 Task: Look for space in Emet, Turkey from 6th September, 2023 to 15th September, 2023 for 6 adults in price range Rs.8000 to Rs.12000. Place can be entire place or private room with 6 bedrooms having 6 beds and 6 bathrooms. Property type can be house, flat, guest house. Amenities needed are: wifi, TV, free parkinig on premises, gym, breakfast. Booking option can be shelf check-in. Required host language is English.
Action: Mouse moved to (392, 105)
Screenshot: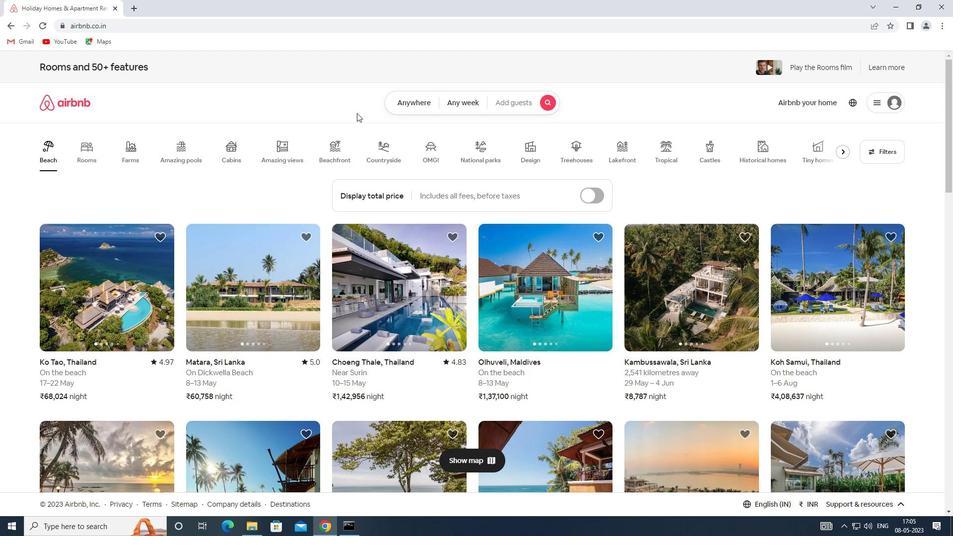 
Action: Mouse pressed left at (392, 105)
Screenshot: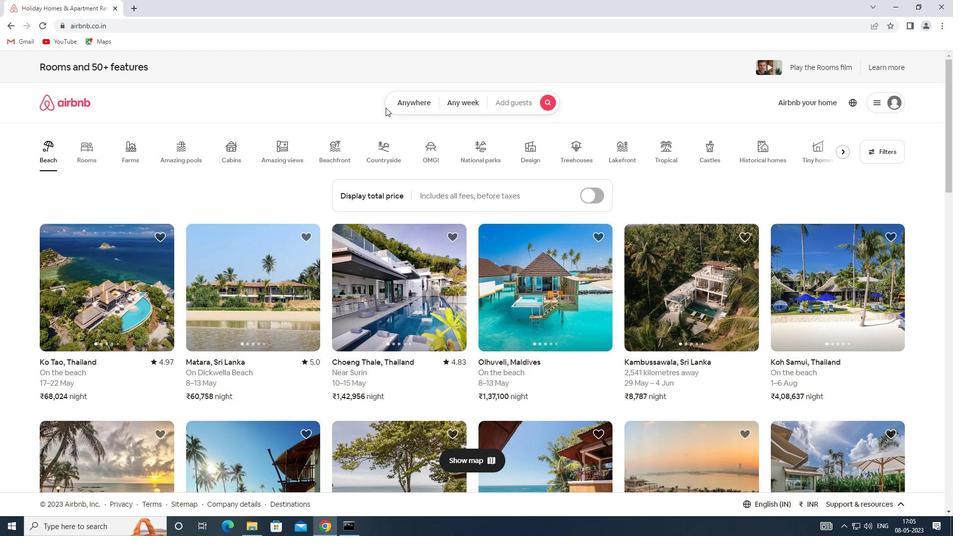 
Action: Mouse moved to (311, 139)
Screenshot: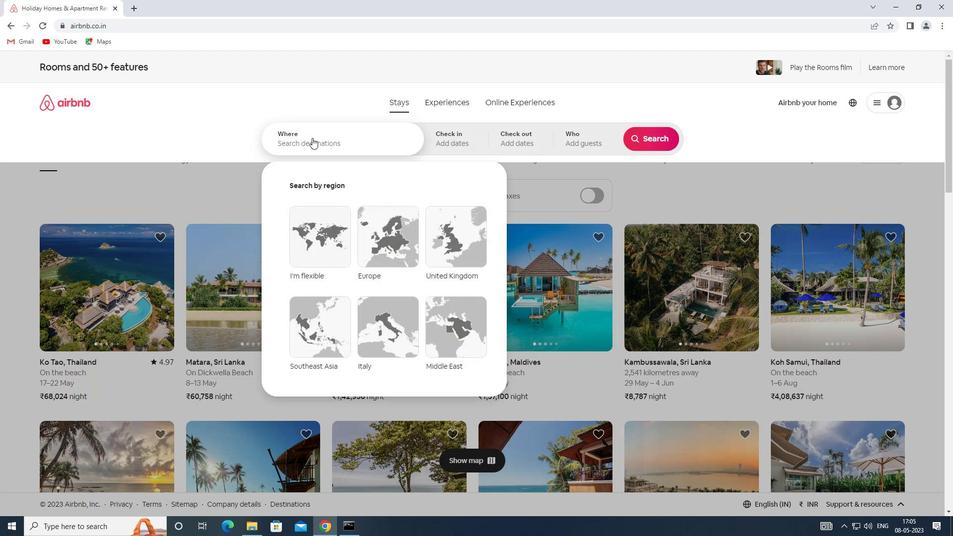 
Action: Mouse pressed left at (311, 139)
Screenshot: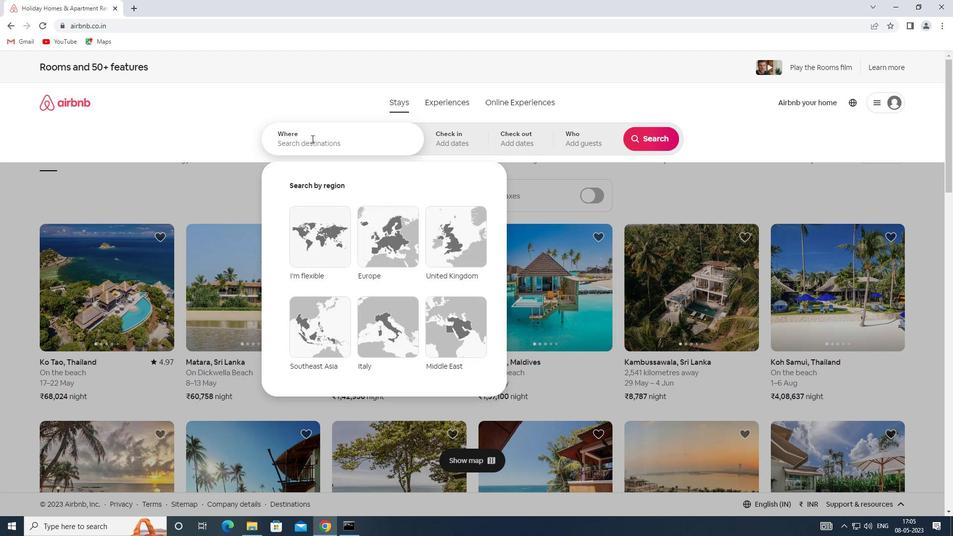 
Action: Key pressed <Key.shift>SPACE<Key.space>IN<Key.space><Key.shift>EMET,<Key.shift>TURKEY
Screenshot: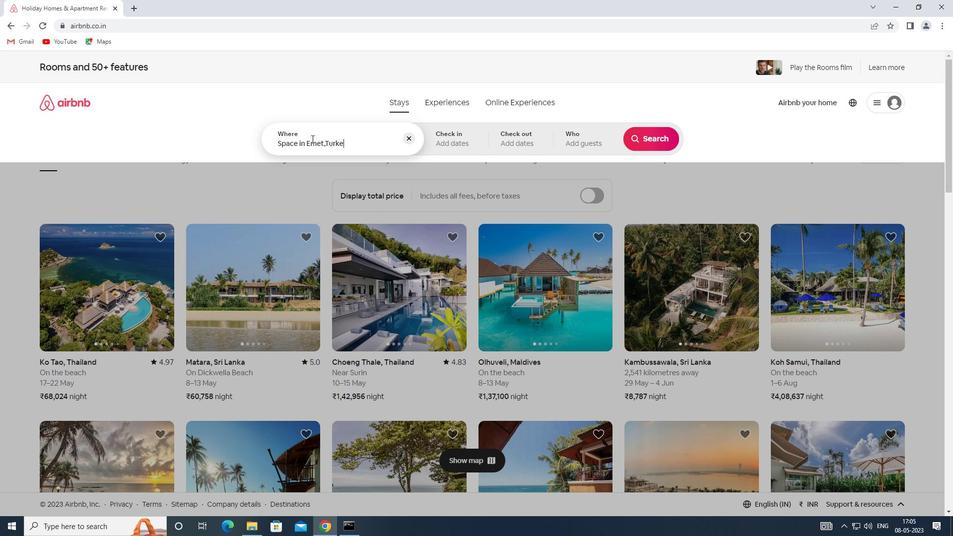 
Action: Mouse moved to (432, 145)
Screenshot: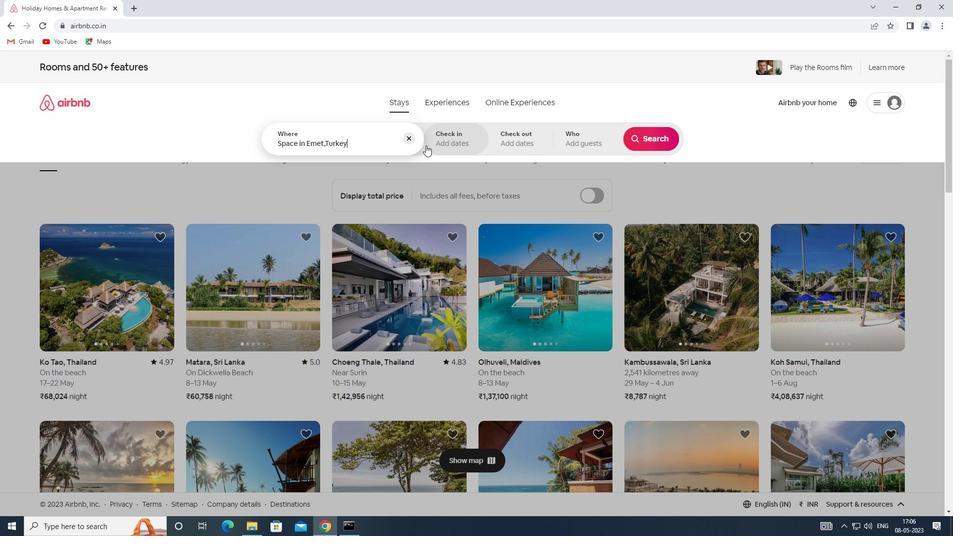 
Action: Mouse pressed left at (432, 145)
Screenshot: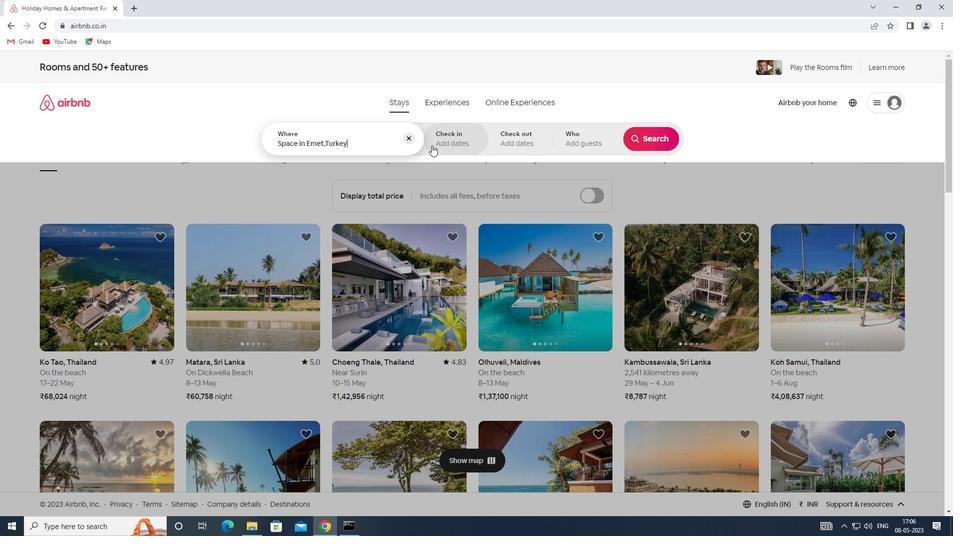 
Action: Mouse moved to (651, 217)
Screenshot: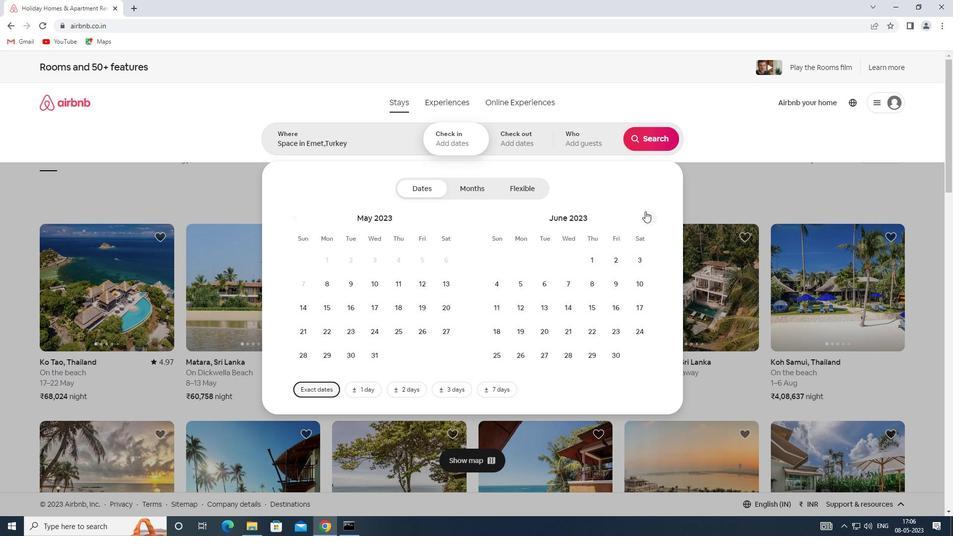 
Action: Mouse pressed left at (651, 217)
Screenshot: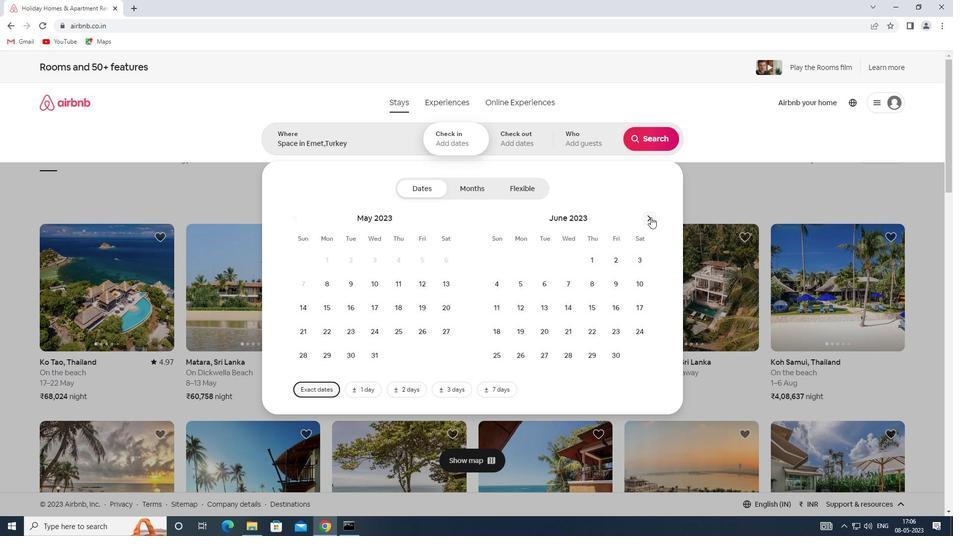 
Action: Mouse pressed left at (651, 217)
Screenshot: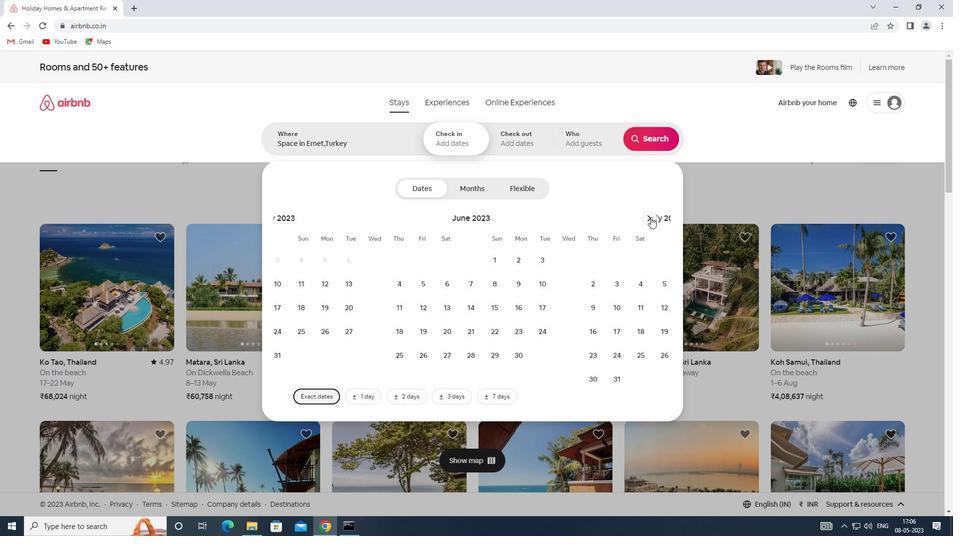 
Action: Mouse pressed left at (651, 217)
Screenshot: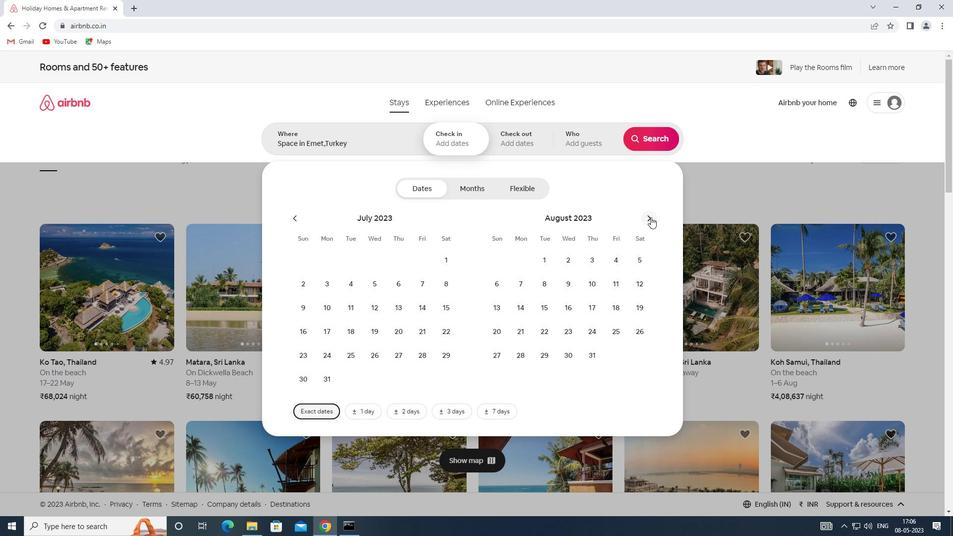 
Action: Mouse moved to (562, 281)
Screenshot: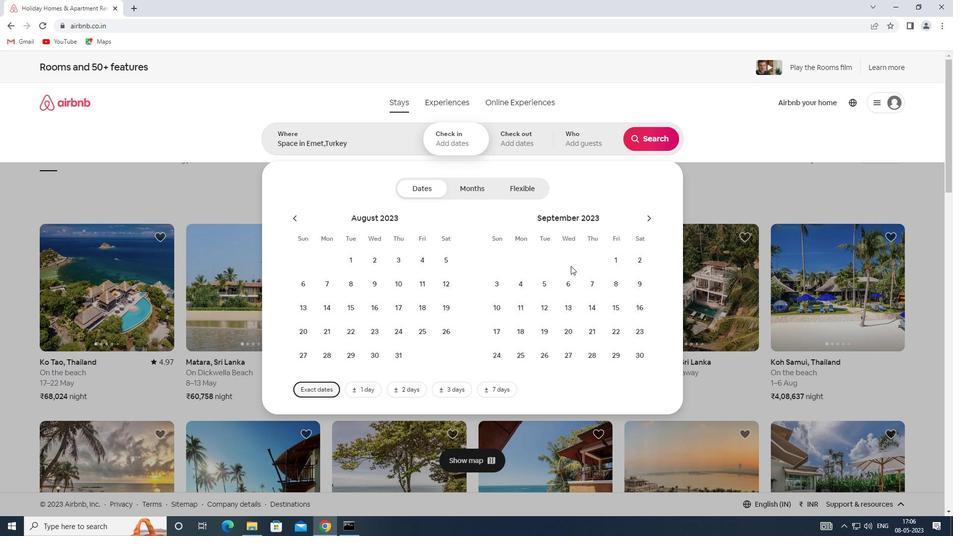 
Action: Mouse pressed left at (562, 281)
Screenshot: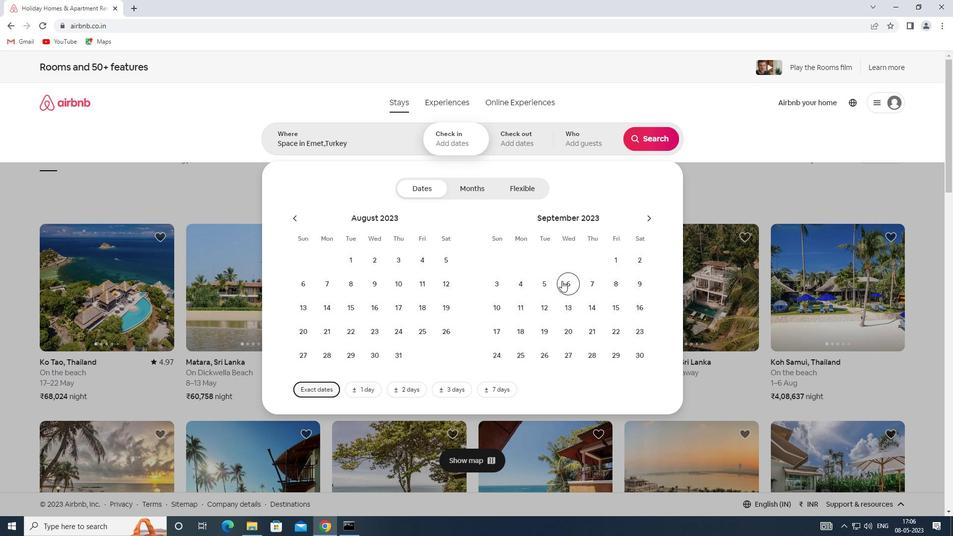 
Action: Mouse moved to (618, 302)
Screenshot: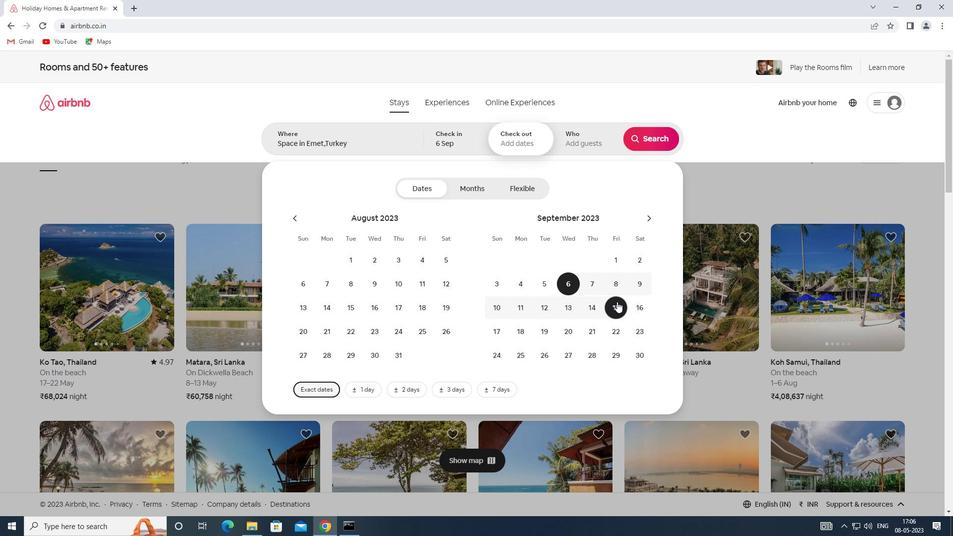 
Action: Mouse pressed left at (618, 302)
Screenshot: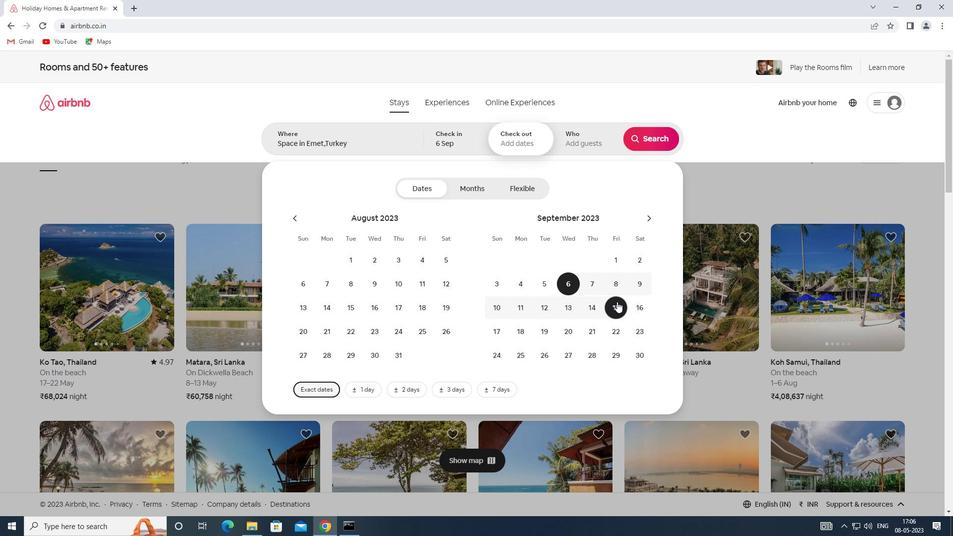 
Action: Mouse moved to (597, 138)
Screenshot: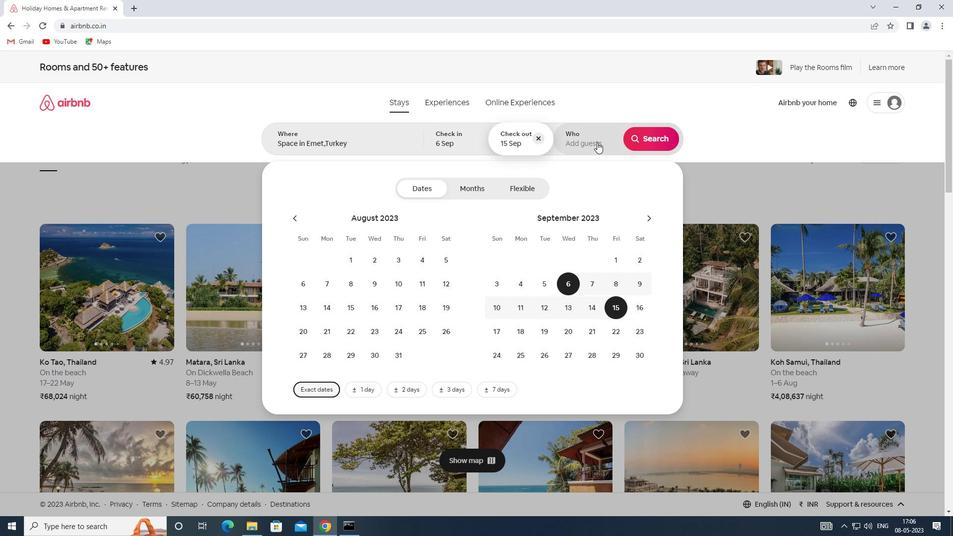 
Action: Mouse pressed left at (597, 138)
Screenshot: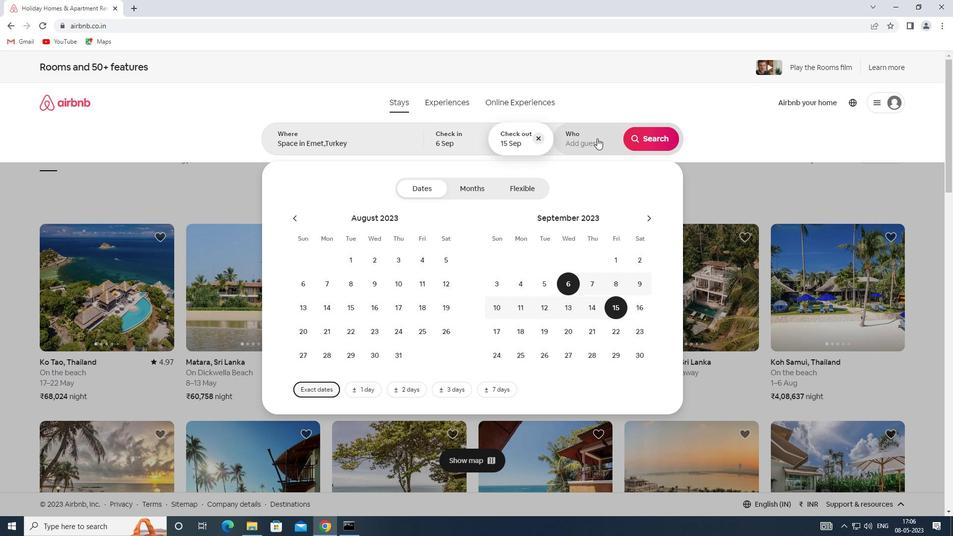 
Action: Mouse moved to (655, 191)
Screenshot: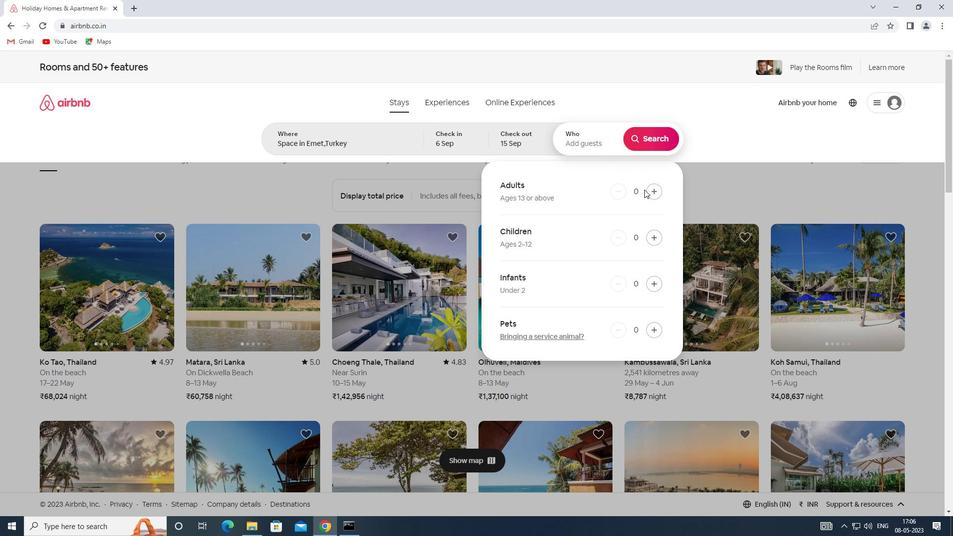 
Action: Mouse pressed left at (655, 191)
Screenshot: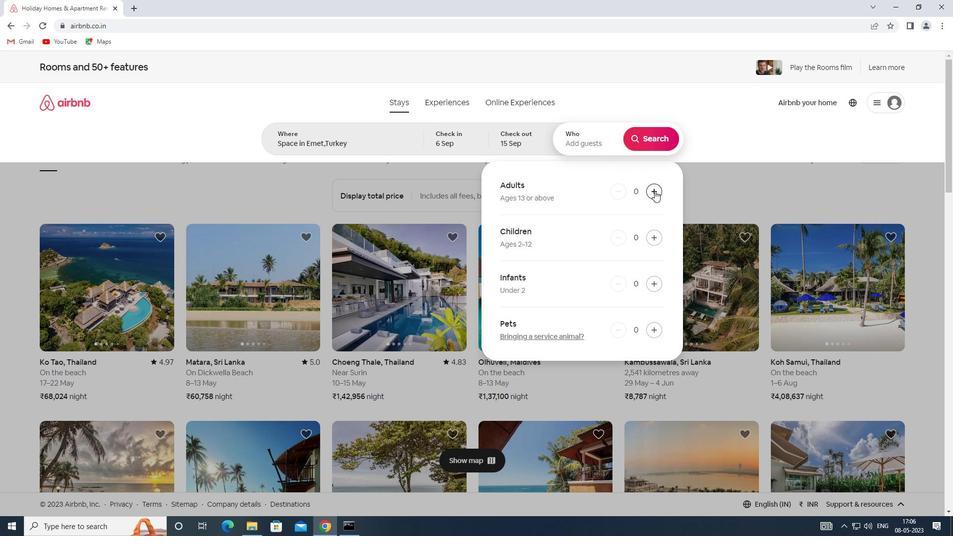 
Action: Mouse pressed left at (655, 191)
Screenshot: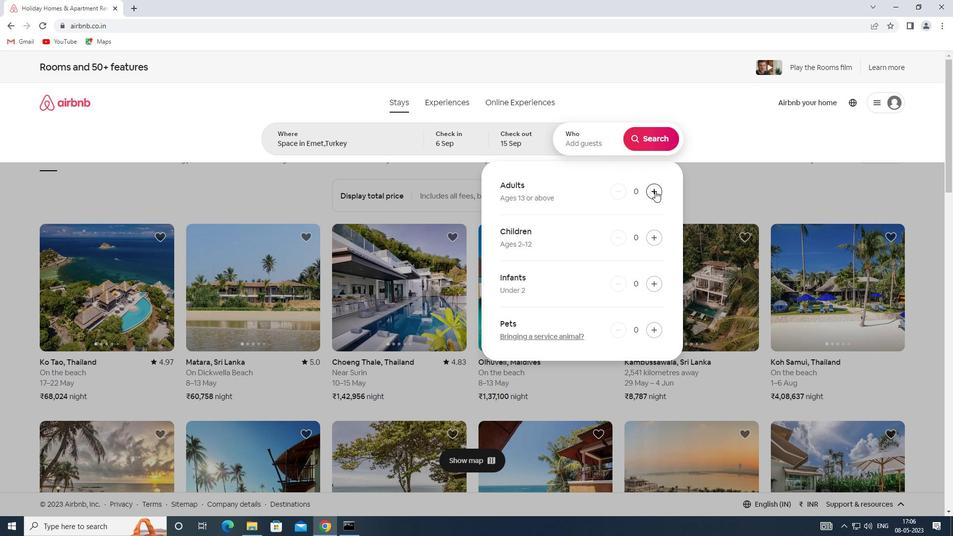 
Action: Mouse pressed left at (655, 191)
Screenshot: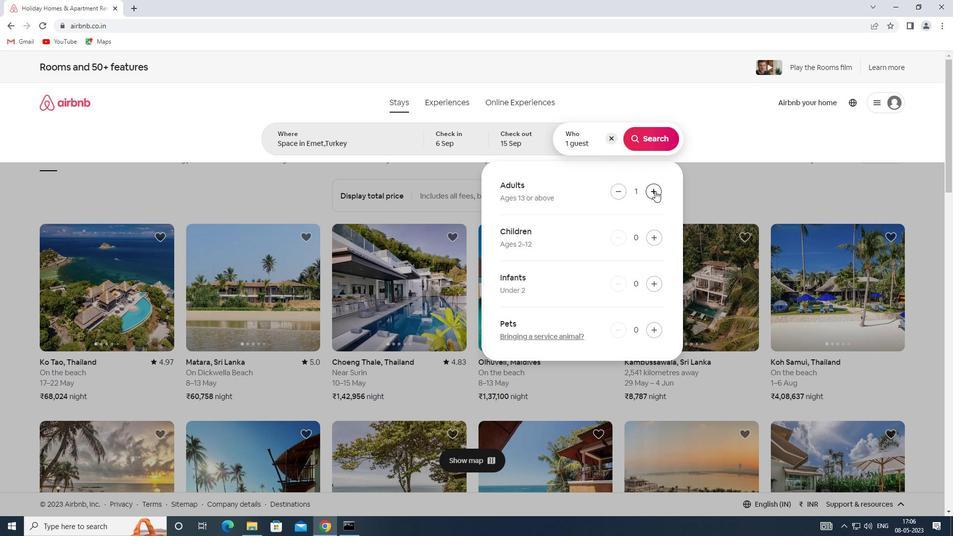 
Action: Mouse pressed left at (655, 191)
Screenshot: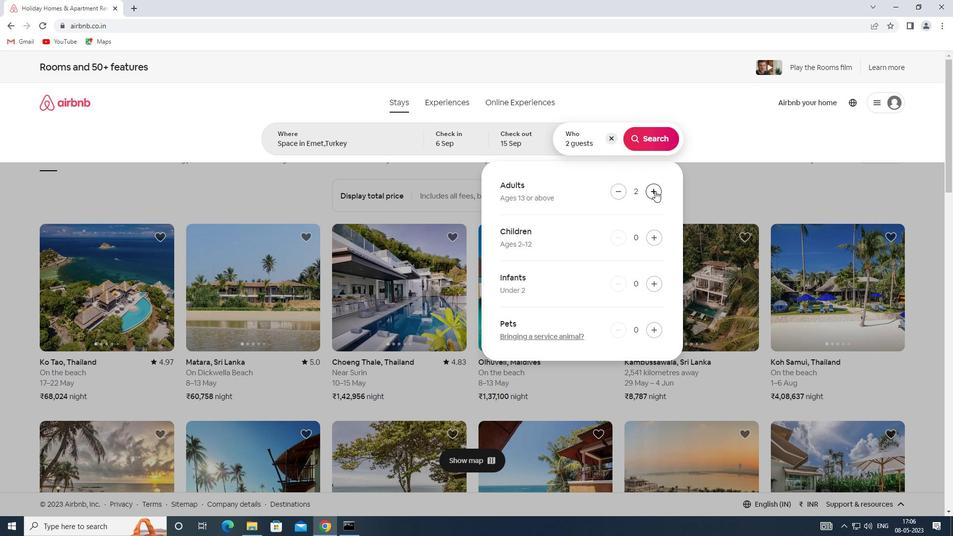 
Action: Mouse pressed left at (655, 191)
Screenshot: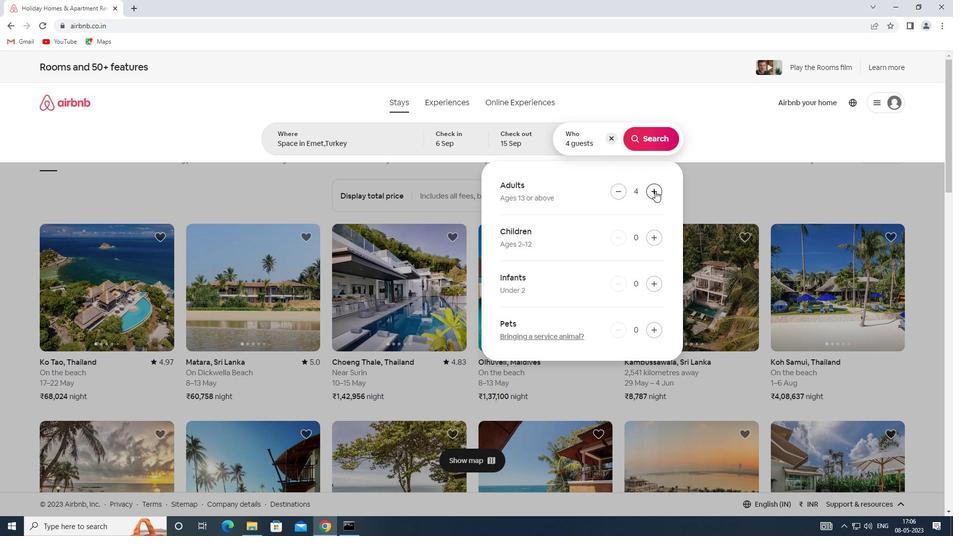 
Action: Mouse pressed left at (655, 191)
Screenshot: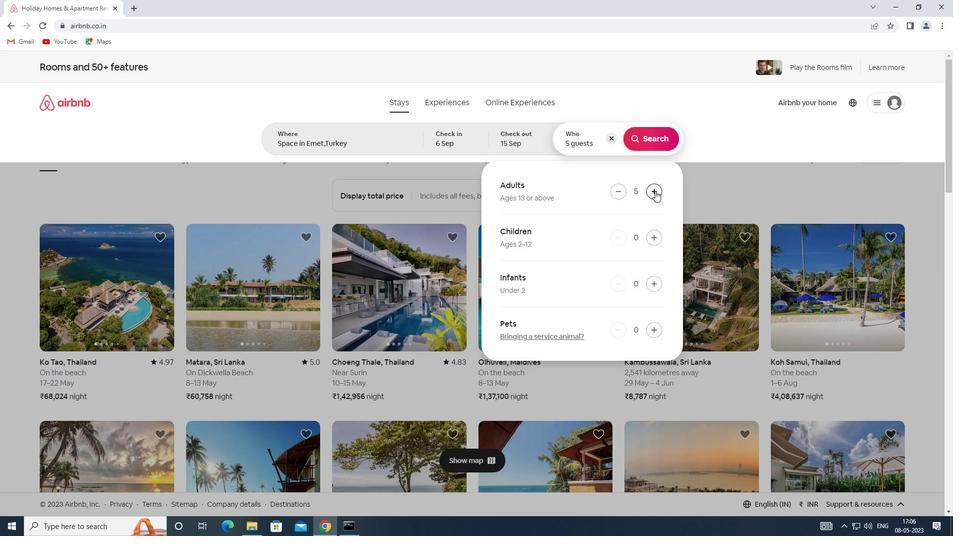 
Action: Mouse moved to (649, 139)
Screenshot: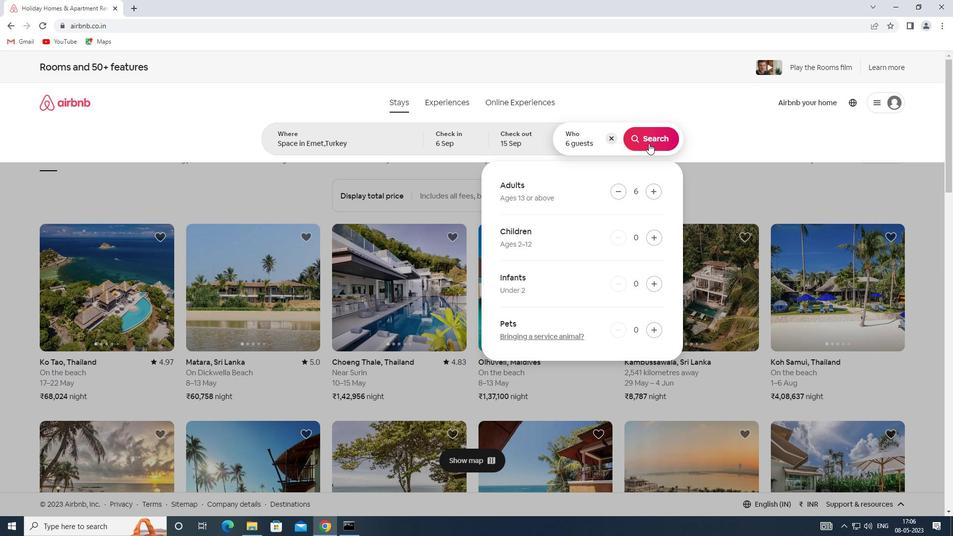 
Action: Mouse pressed left at (649, 139)
Screenshot: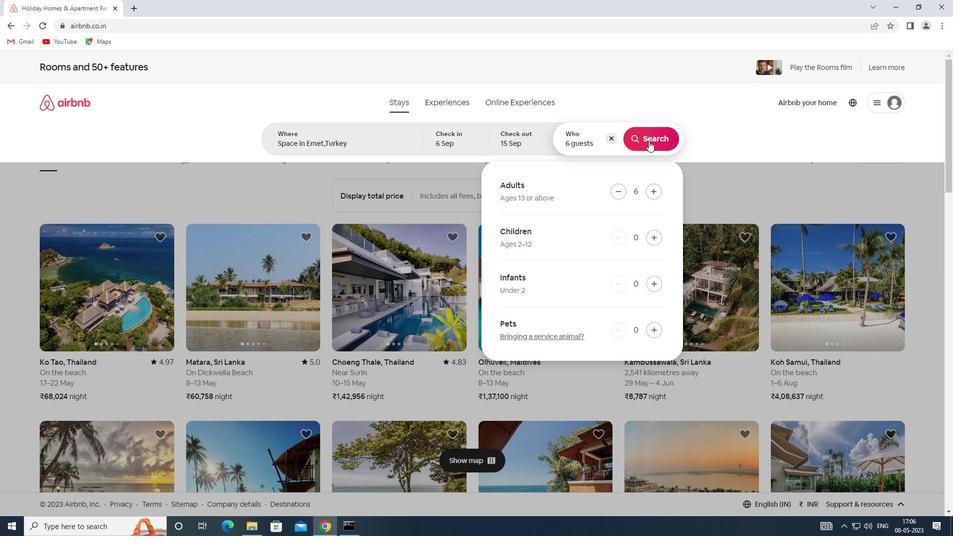 
Action: Mouse moved to (909, 105)
Screenshot: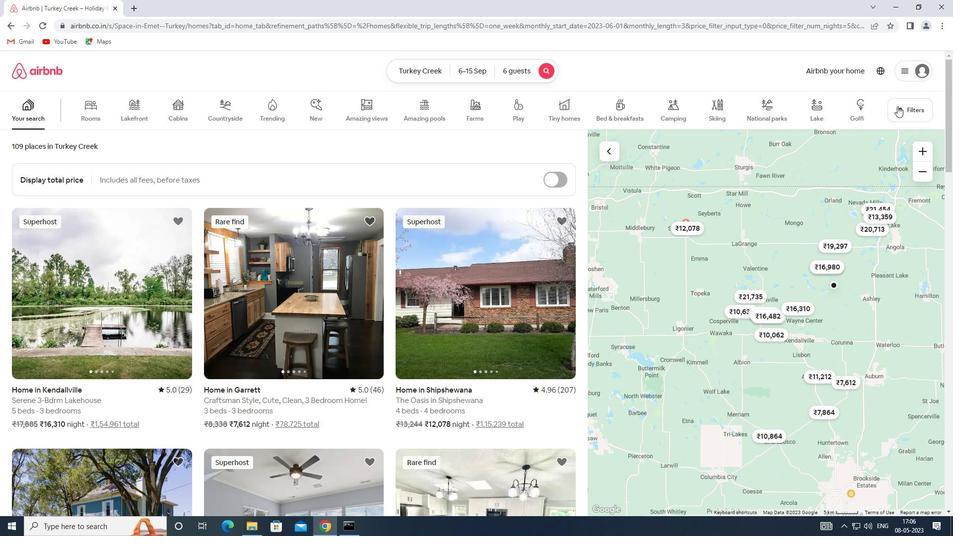 
Action: Mouse pressed left at (909, 105)
Screenshot: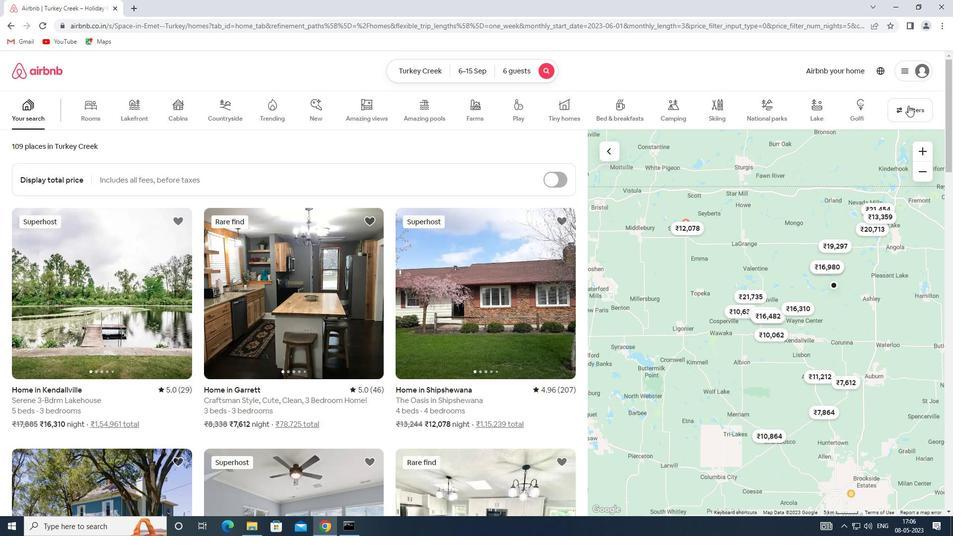 
Action: Mouse moved to (346, 354)
Screenshot: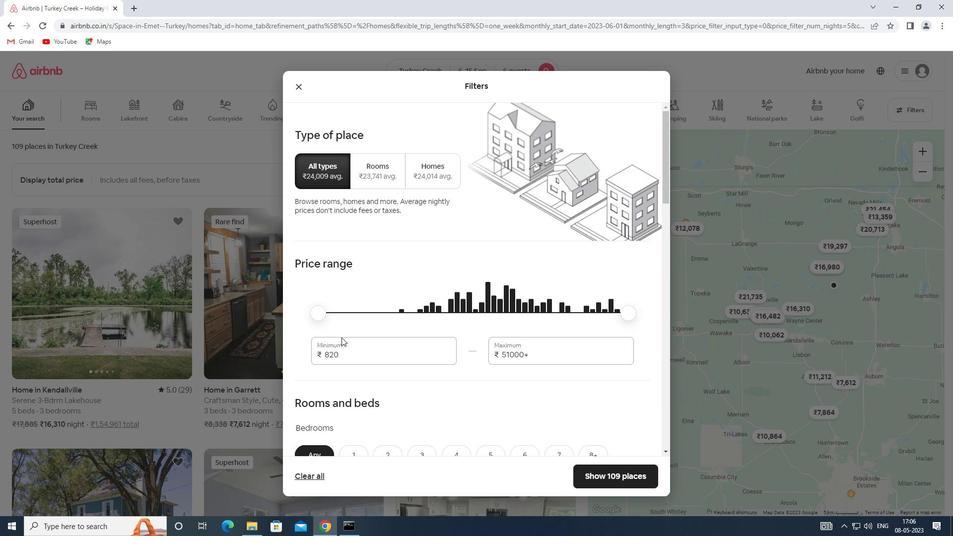 
Action: Mouse pressed left at (346, 354)
Screenshot: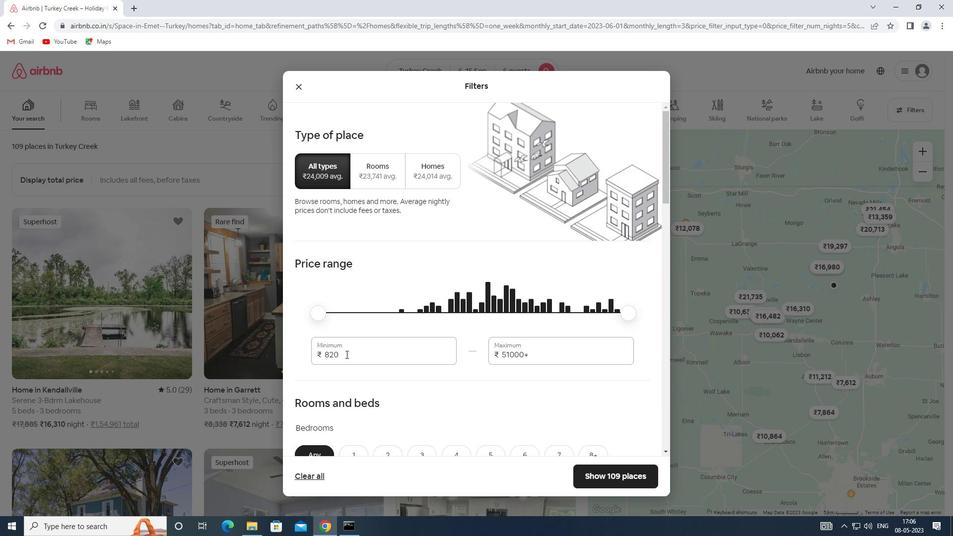
Action: Mouse moved to (298, 350)
Screenshot: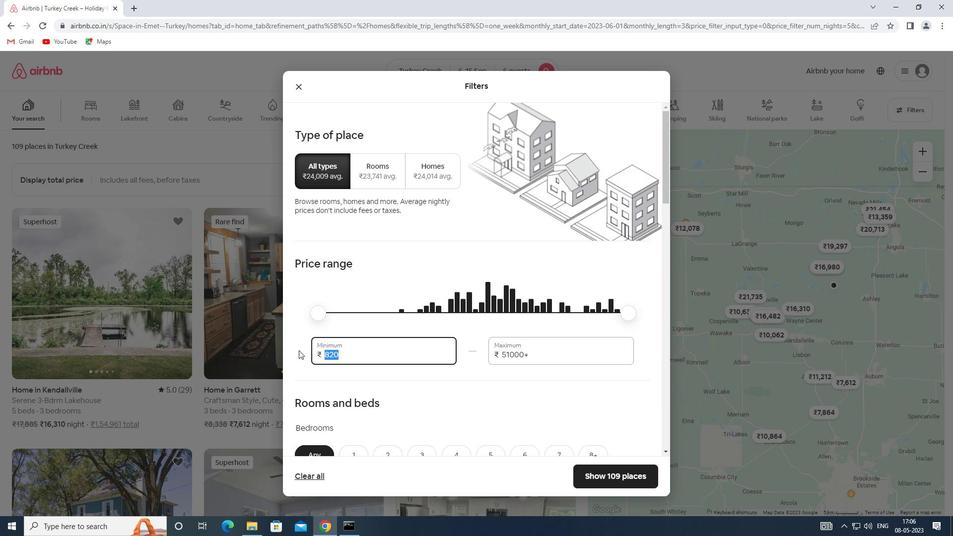 
Action: Key pressed 8000
Screenshot: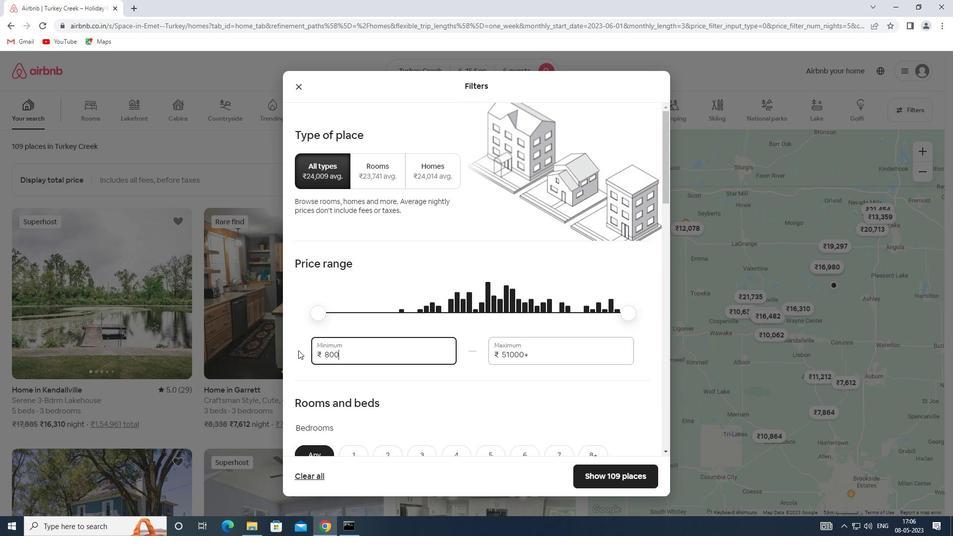 
Action: Mouse moved to (330, 406)
Screenshot: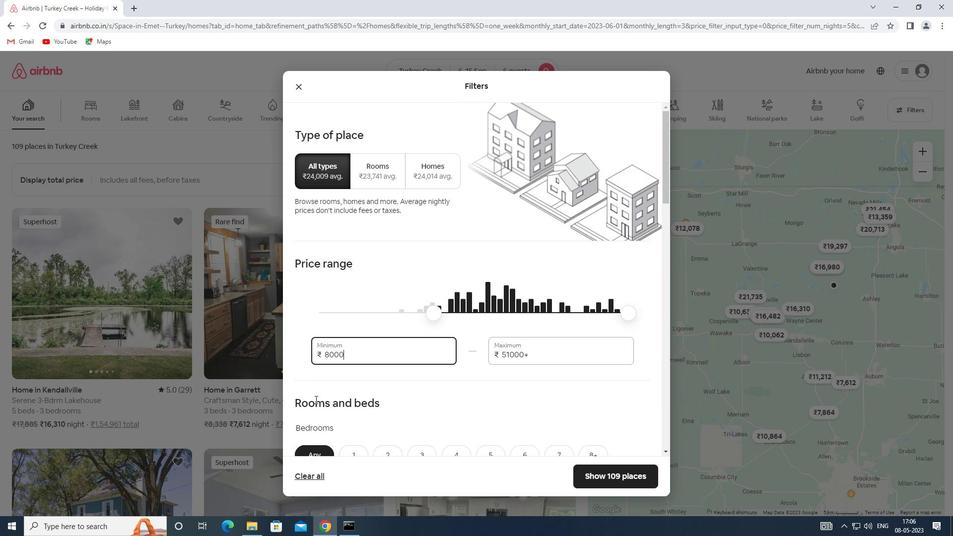 
Action: Mouse scrolled (330, 405) with delta (0, 0)
Screenshot: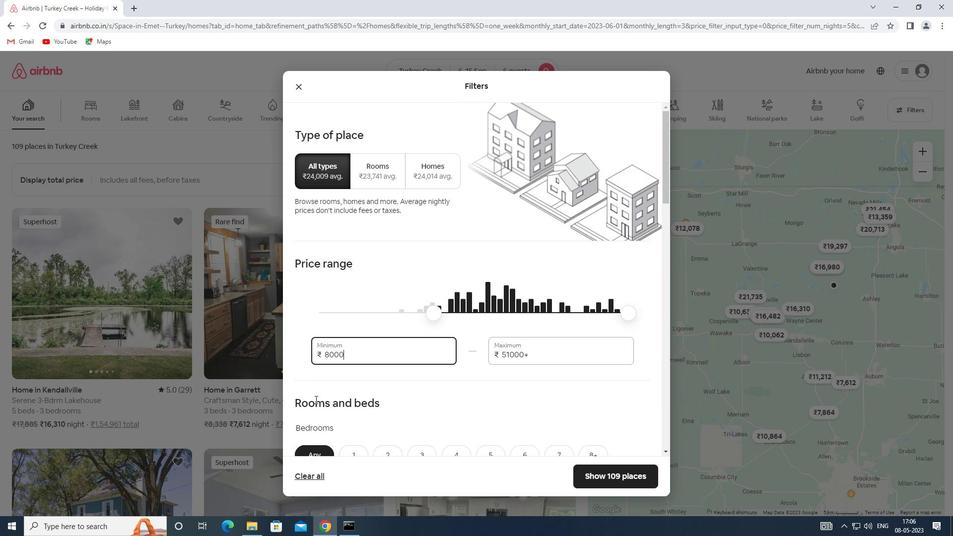 
Action: Mouse moved to (530, 302)
Screenshot: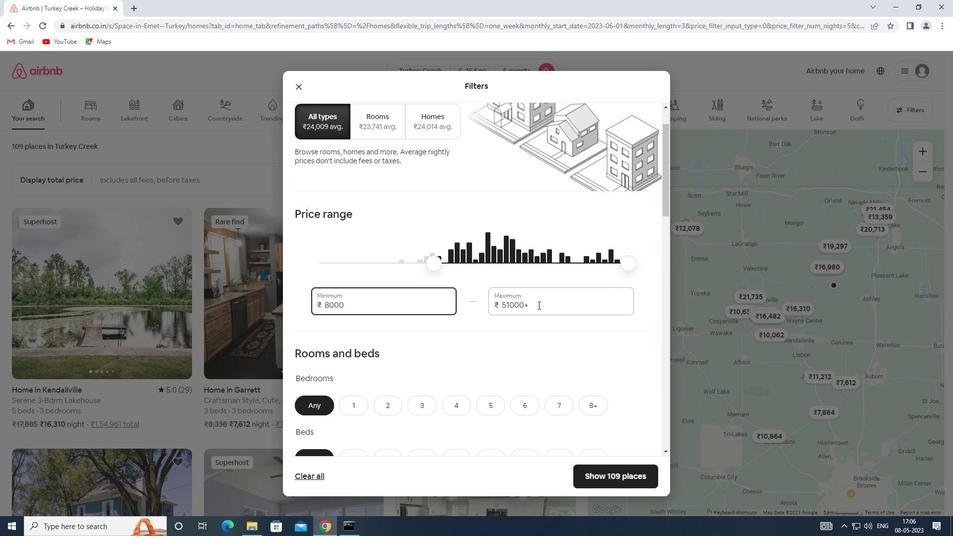 
Action: Mouse pressed left at (530, 302)
Screenshot: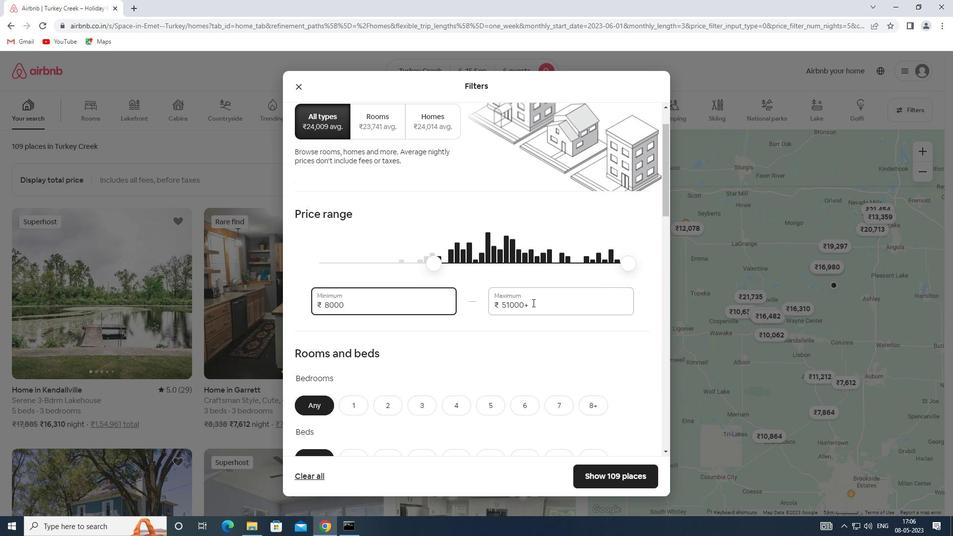 
Action: Mouse moved to (484, 306)
Screenshot: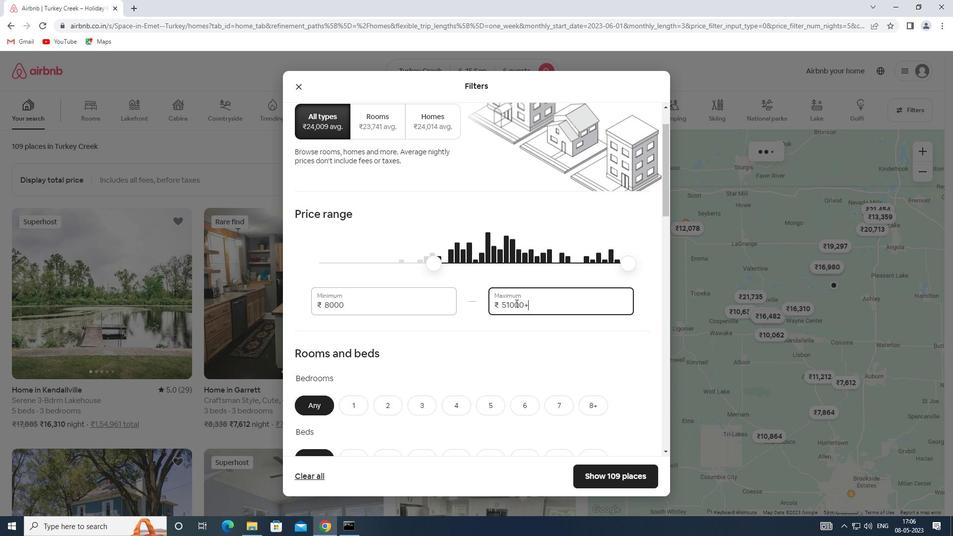
Action: Key pressed 12000
Screenshot: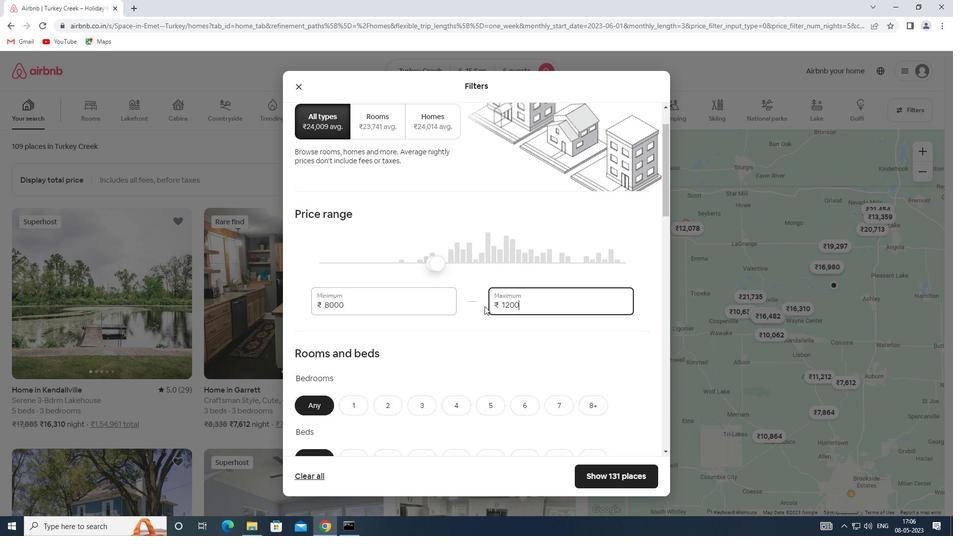 
Action: Mouse scrolled (484, 306) with delta (0, 0)
Screenshot: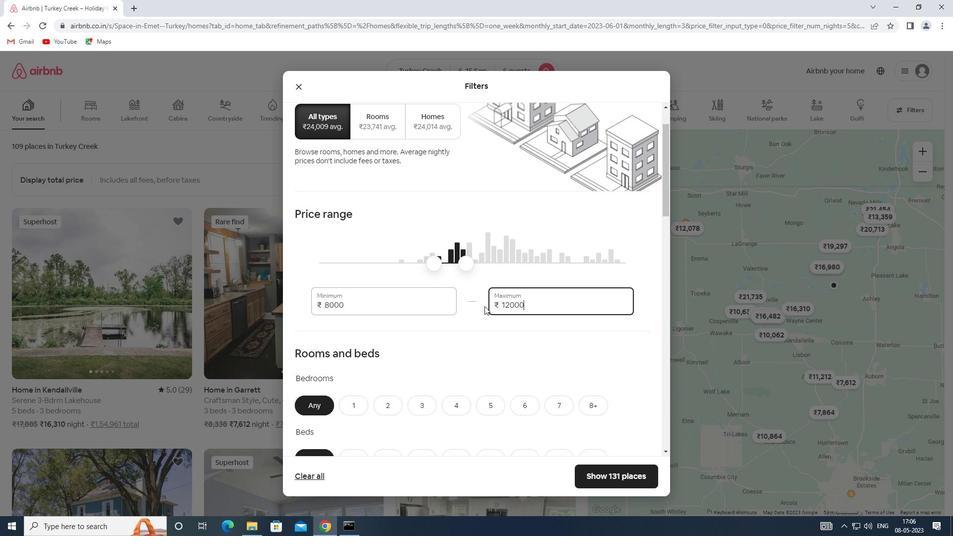 
Action: Mouse scrolled (484, 306) with delta (0, 0)
Screenshot: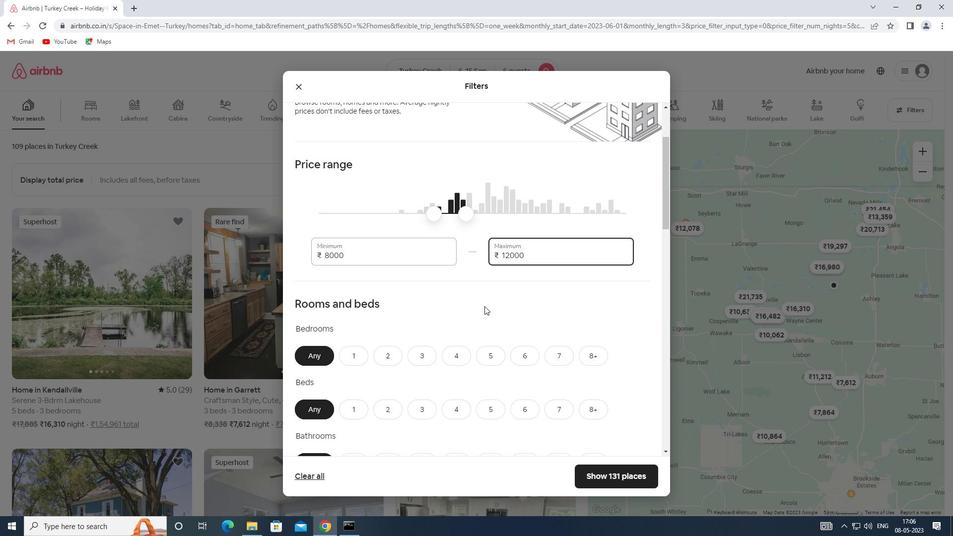 
Action: Mouse moved to (523, 310)
Screenshot: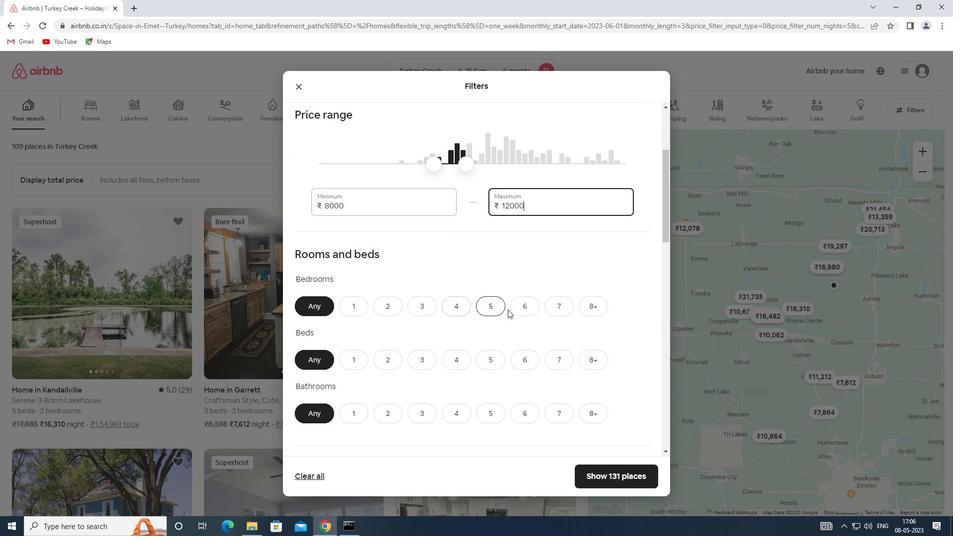 
Action: Mouse pressed left at (523, 310)
Screenshot: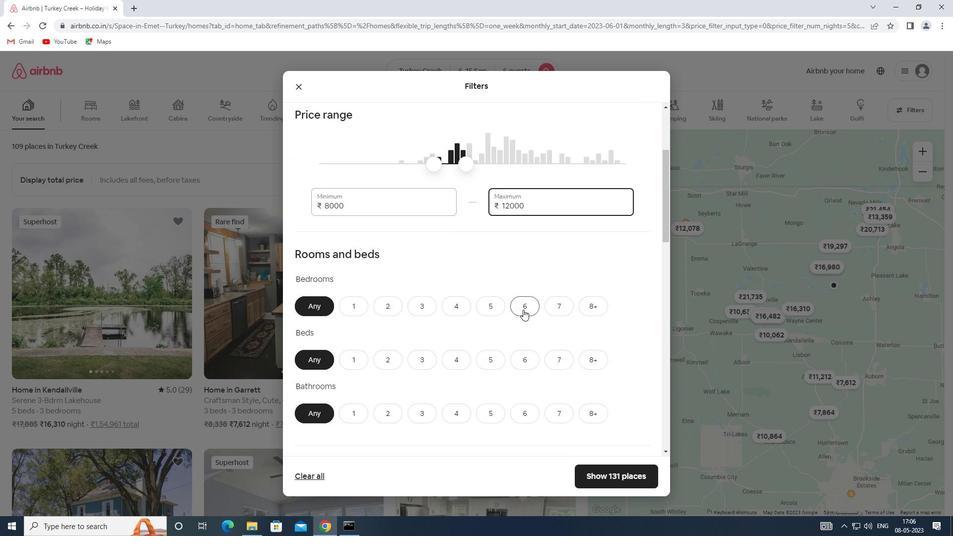 
Action: Mouse moved to (523, 357)
Screenshot: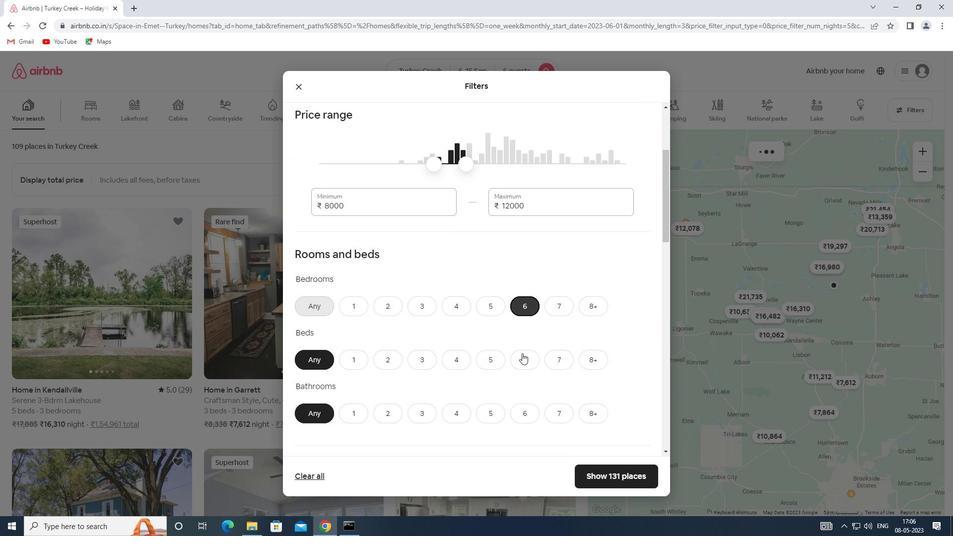 
Action: Mouse pressed left at (523, 357)
Screenshot: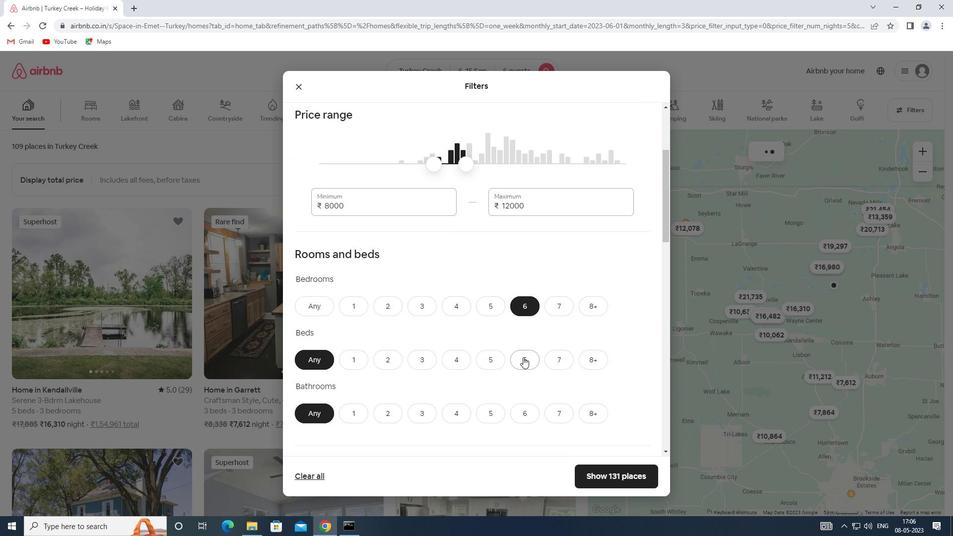 
Action: Mouse moved to (520, 414)
Screenshot: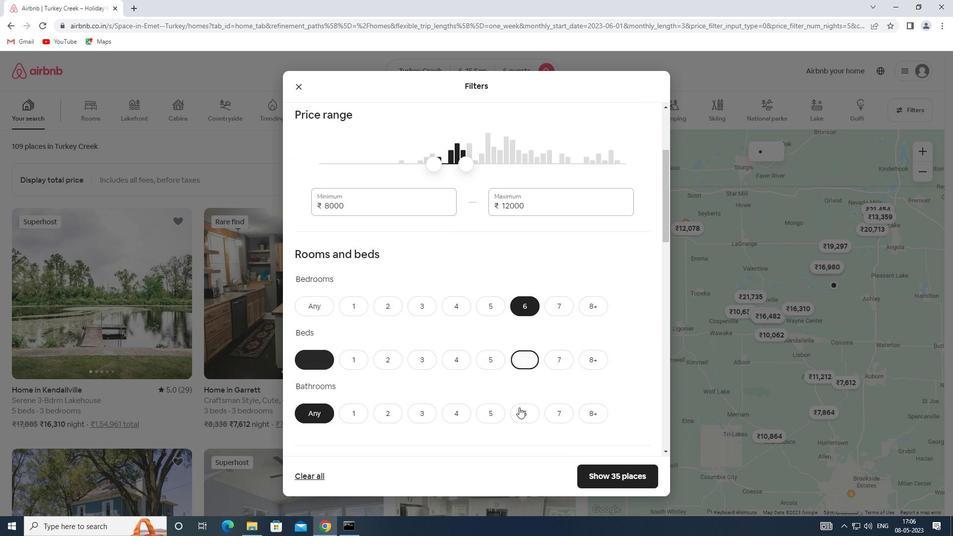
Action: Mouse pressed left at (520, 414)
Screenshot: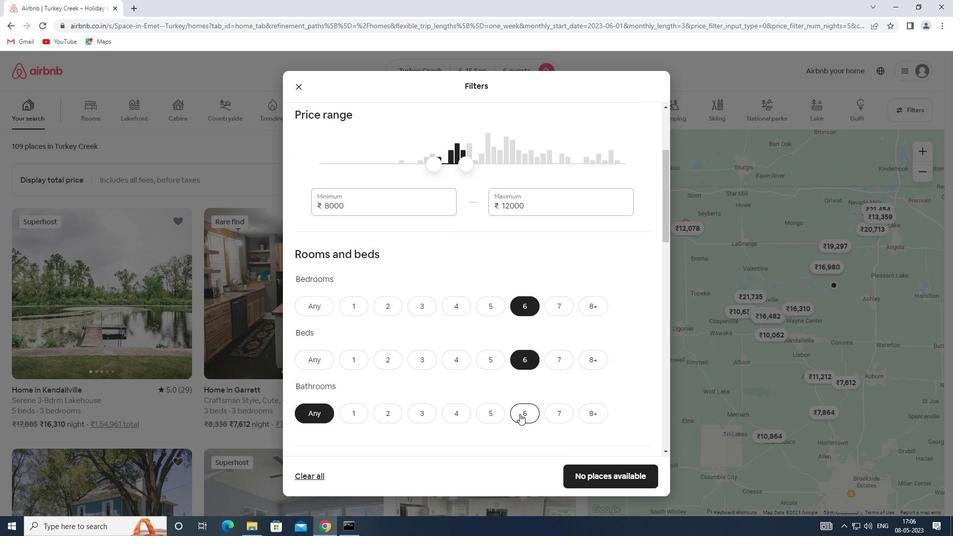 
Action: Mouse scrolled (520, 413) with delta (0, 0)
Screenshot: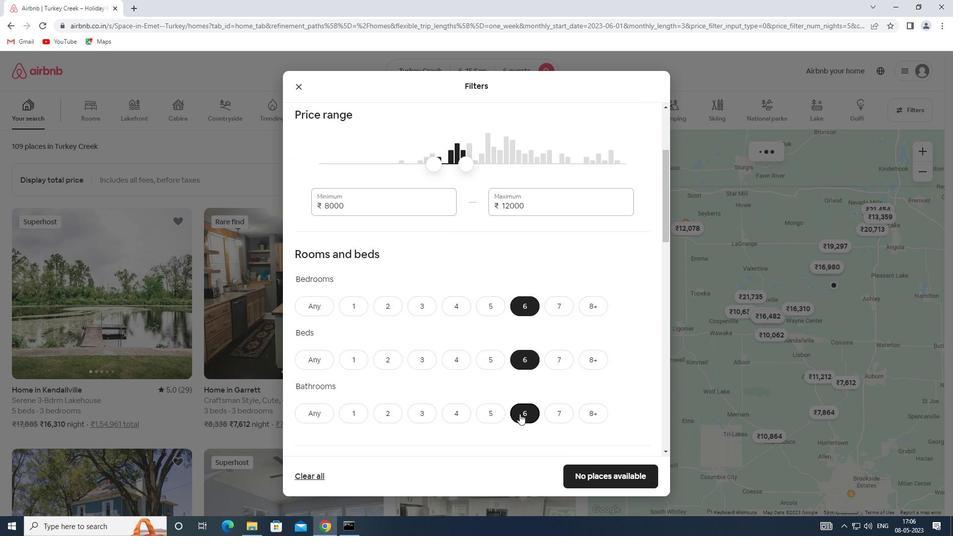 
Action: Mouse scrolled (520, 413) with delta (0, 0)
Screenshot: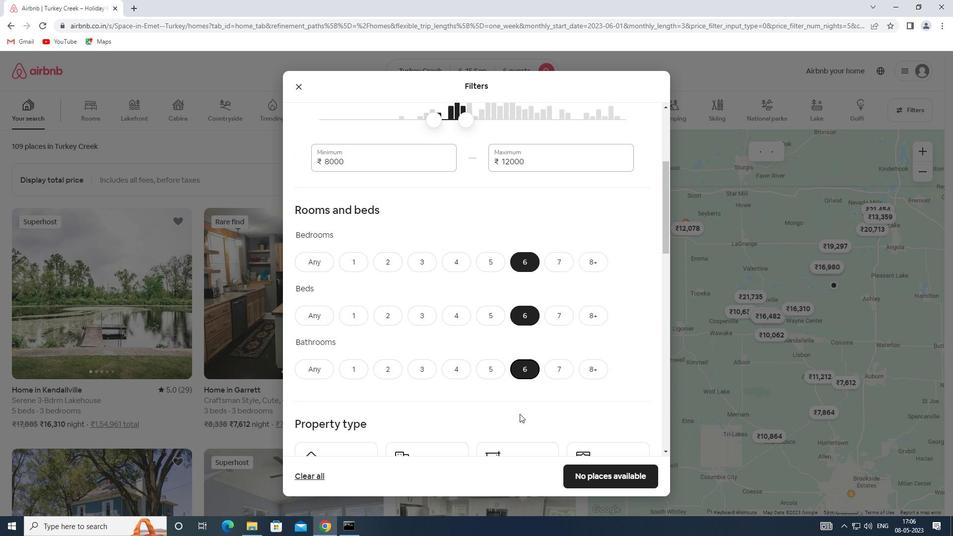 
Action: Mouse scrolled (520, 413) with delta (0, 0)
Screenshot: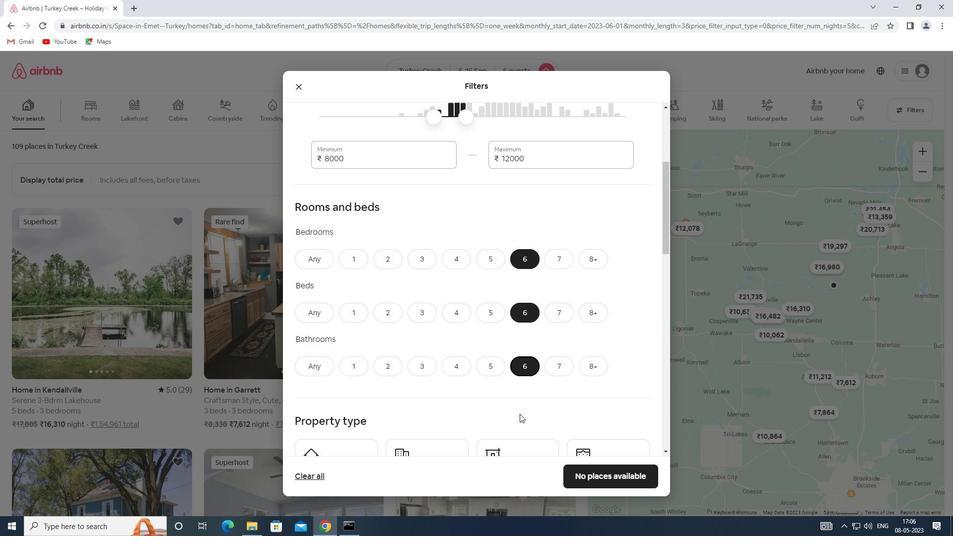 
Action: Mouse moved to (353, 371)
Screenshot: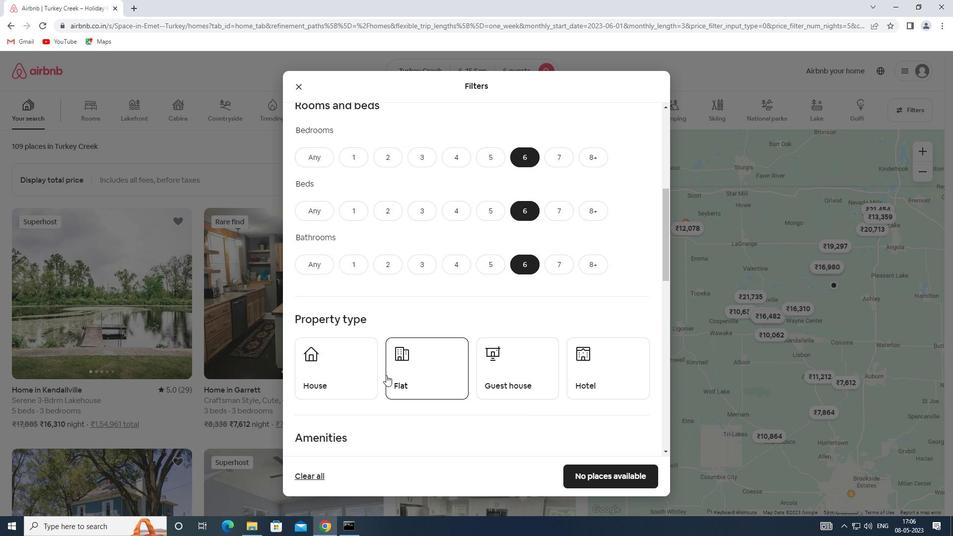 
Action: Mouse pressed left at (353, 371)
Screenshot: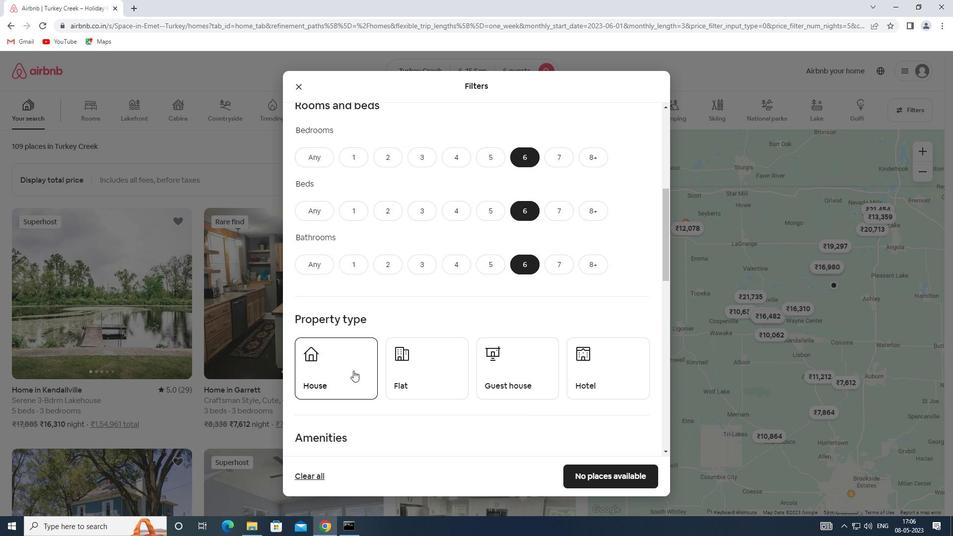 
Action: Mouse moved to (418, 373)
Screenshot: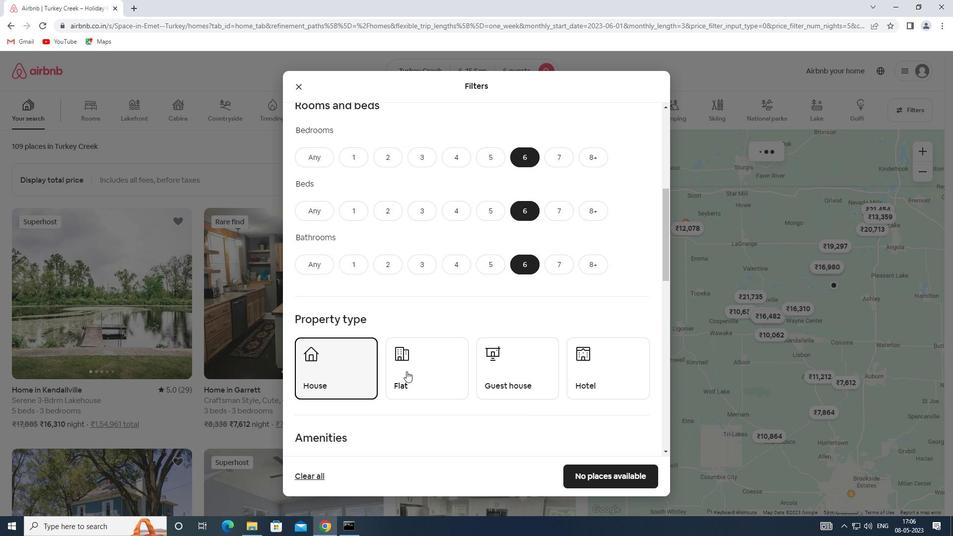 
Action: Mouse pressed left at (418, 373)
Screenshot: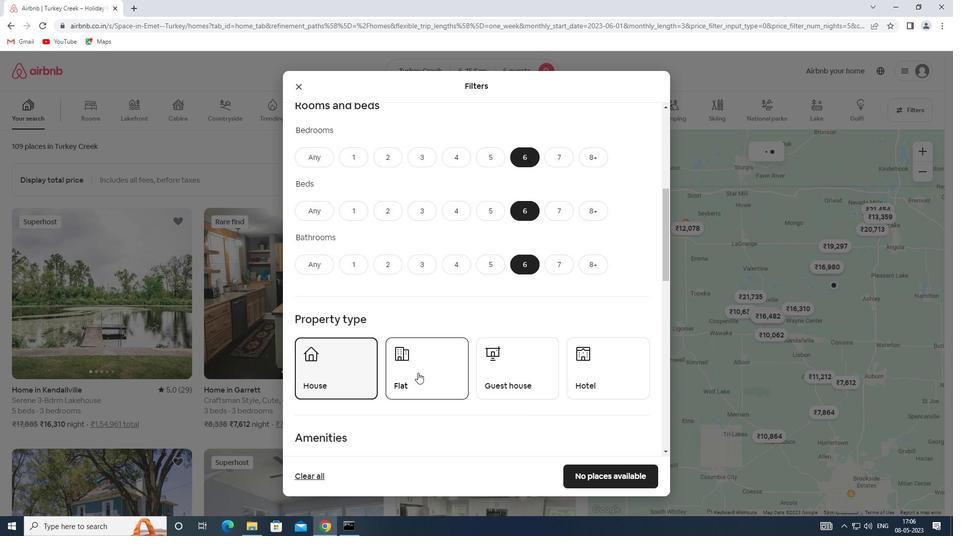 
Action: Mouse moved to (448, 383)
Screenshot: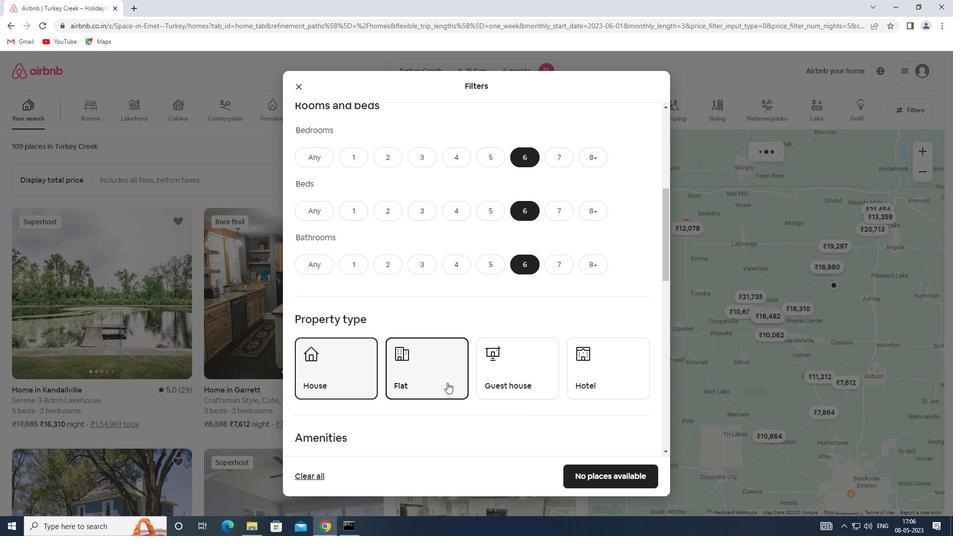 
Action: Mouse scrolled (448, 382) with delta (0, 0)
Screenshot: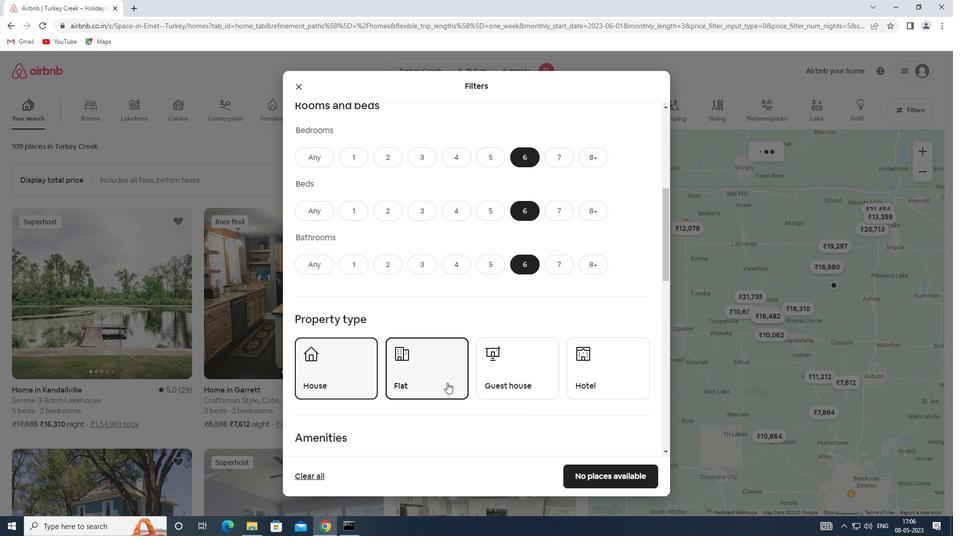 
Action: Mouse moved to (495, 336)
Screenshot: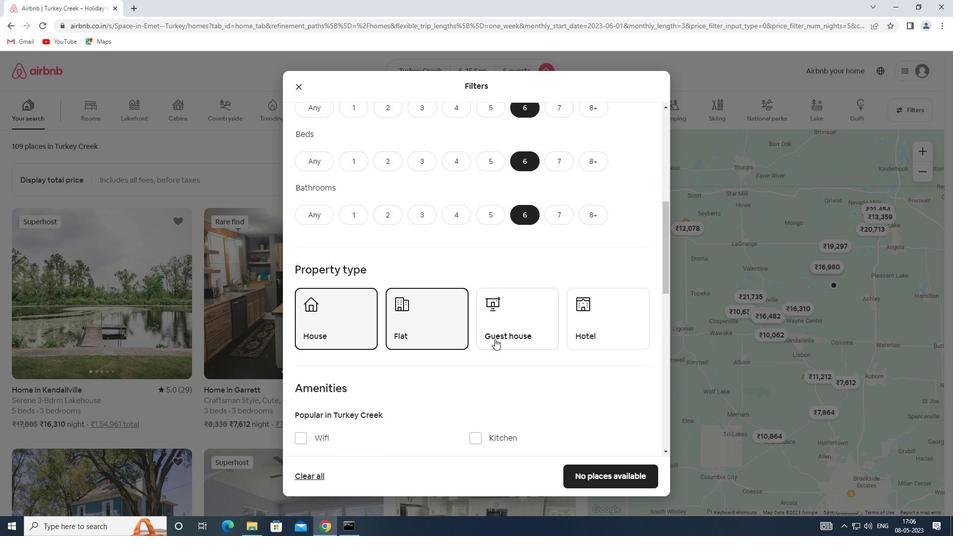 
Action: Mouse pressed left at (495, 336)
Screenshot: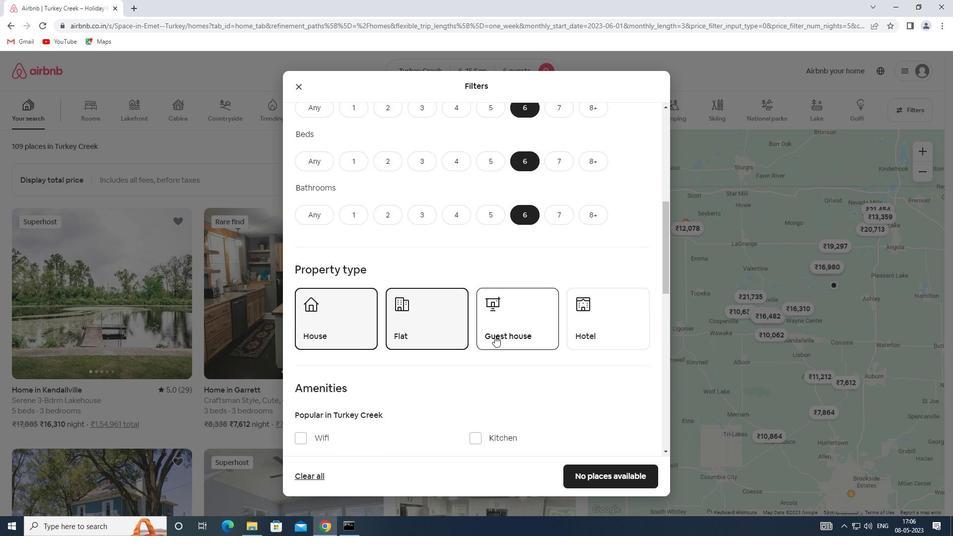 
Action: Mouse moved to (493, 338)
Screenshot: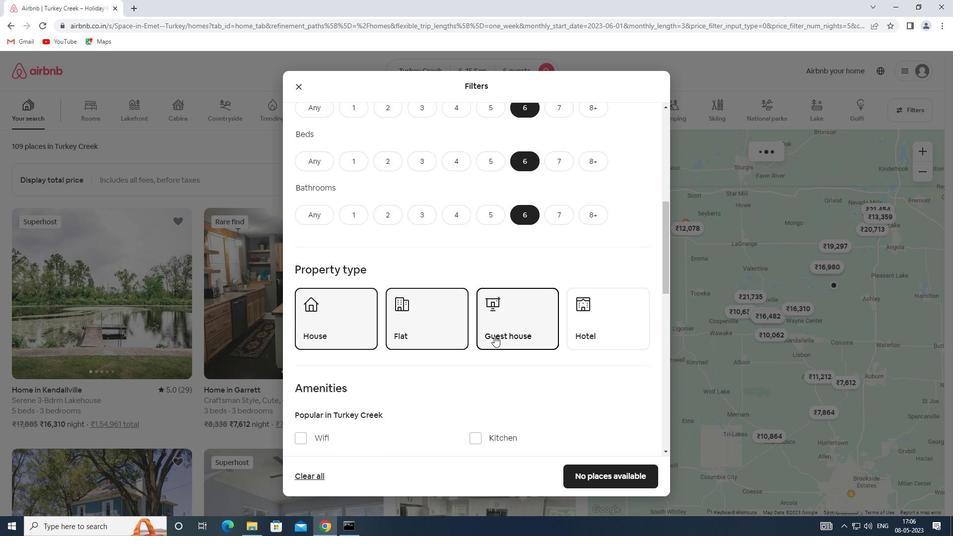 
Action: Mouse scrolled (493, 338) with delta (0, 0)
Screenshot: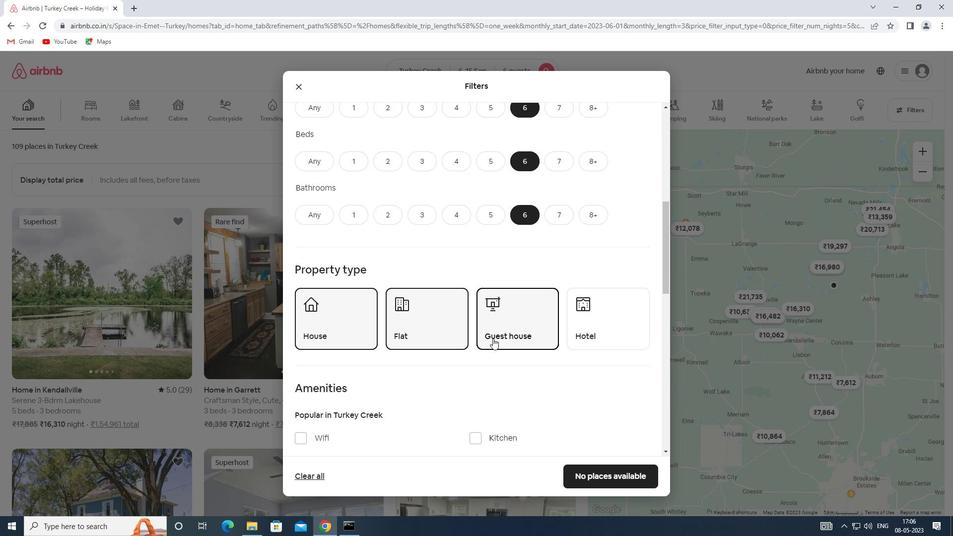 
Action: Mouse scrolled (493, 338) with delta (0, 0)
Screenshot: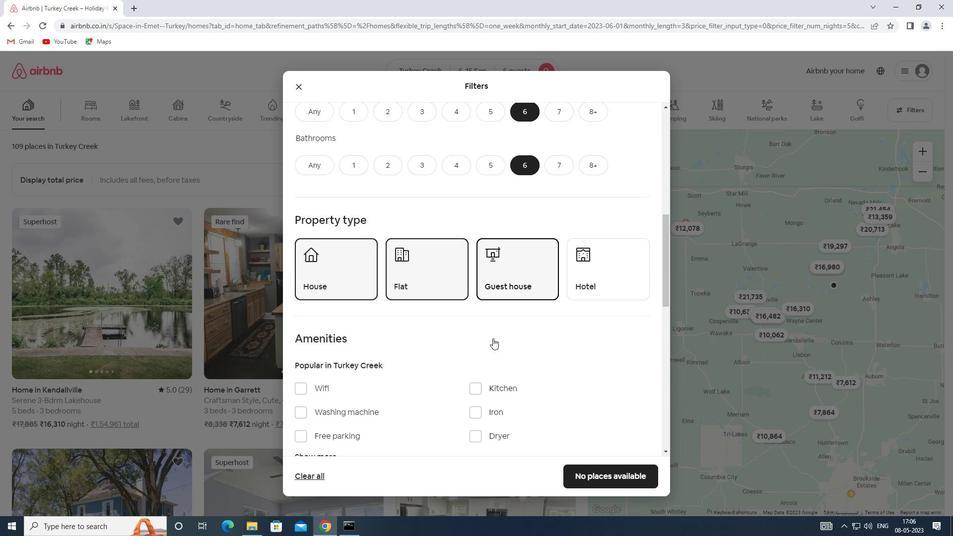 
Action: Mouse scrolled (493, 338) with delta (0, 0)
Screenshot: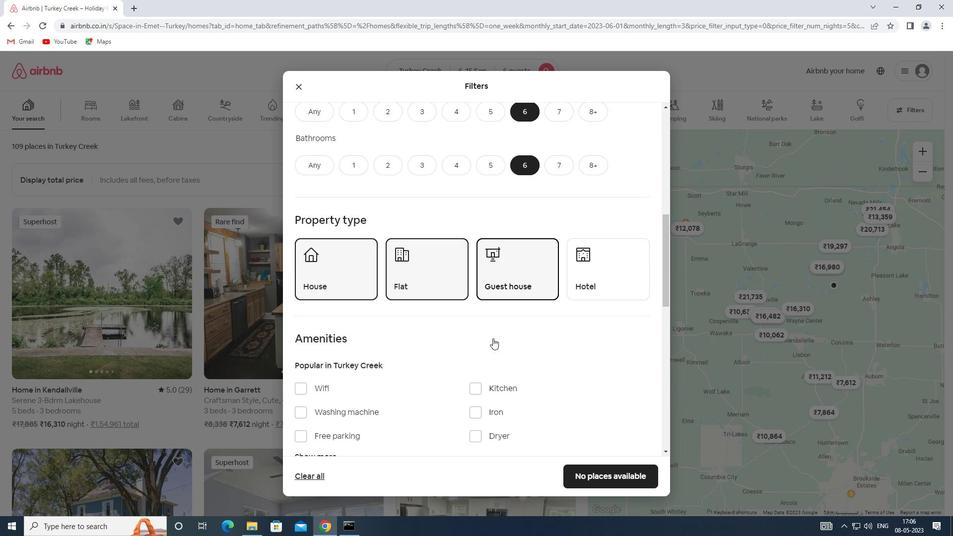 
Action: Mouse moved to (309, 359)
Screenshot: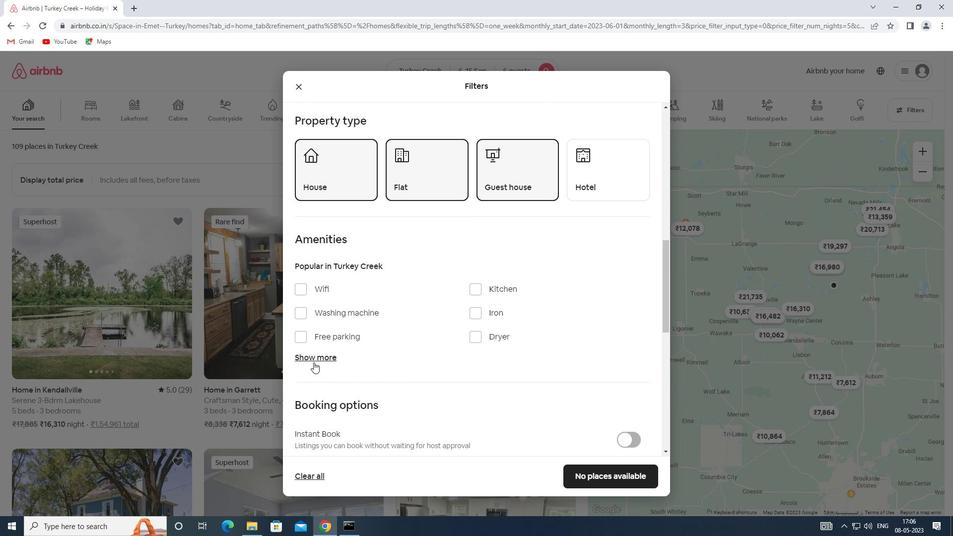 
Action: Mouse pressed left at (309, 359)
Screenshot: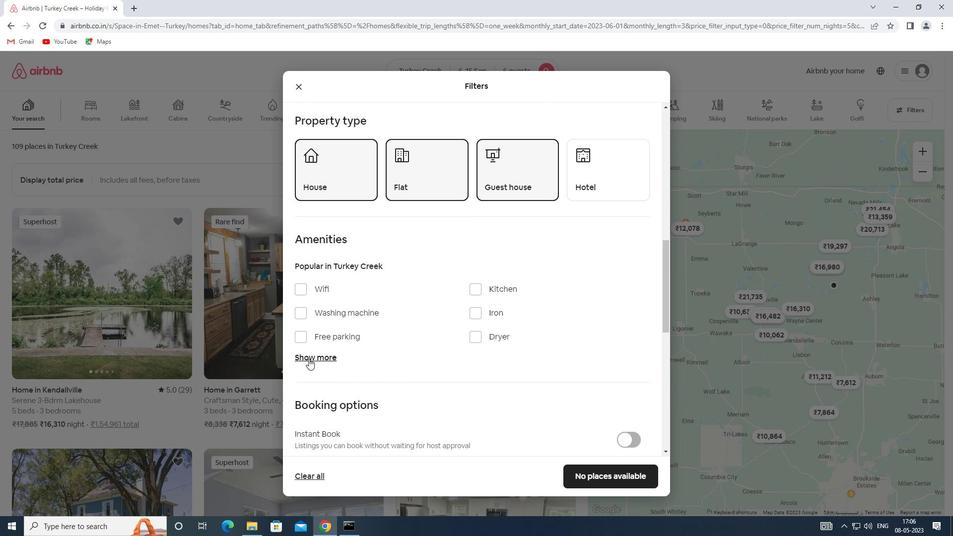 
Action: Mouse moved to (301, 287)
Screenshot: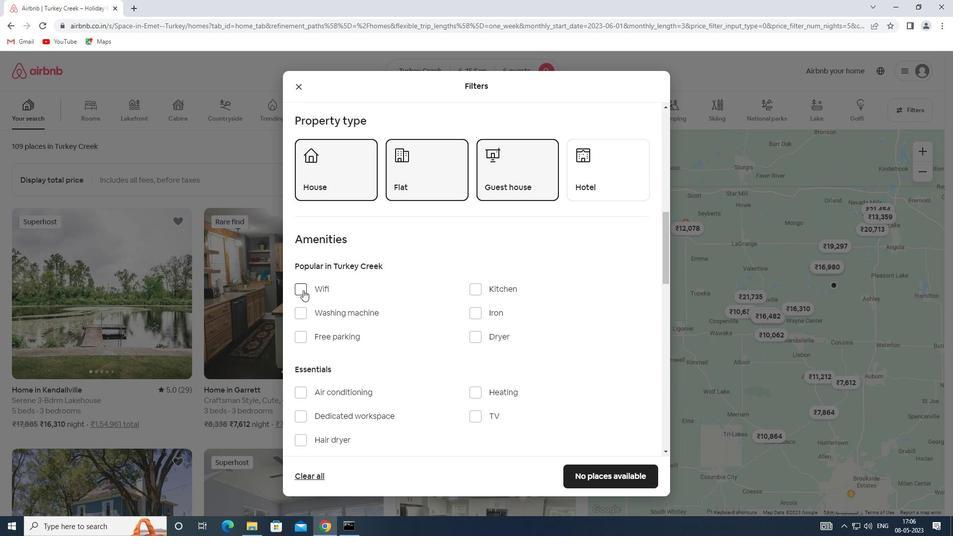 
Action: Mouse pressed left at (301, 287)
Screenshot: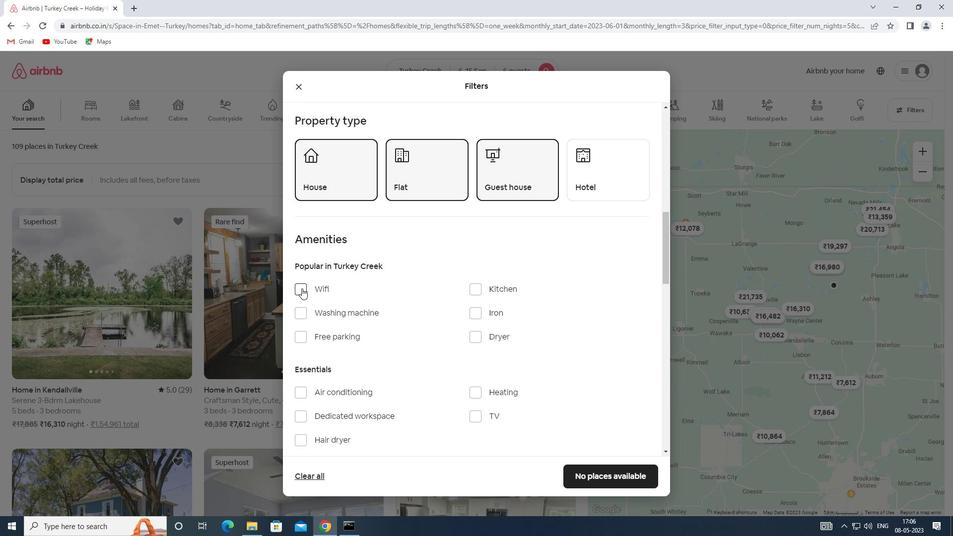 
Action: Mouse moved to (477, 417)
Screenshot: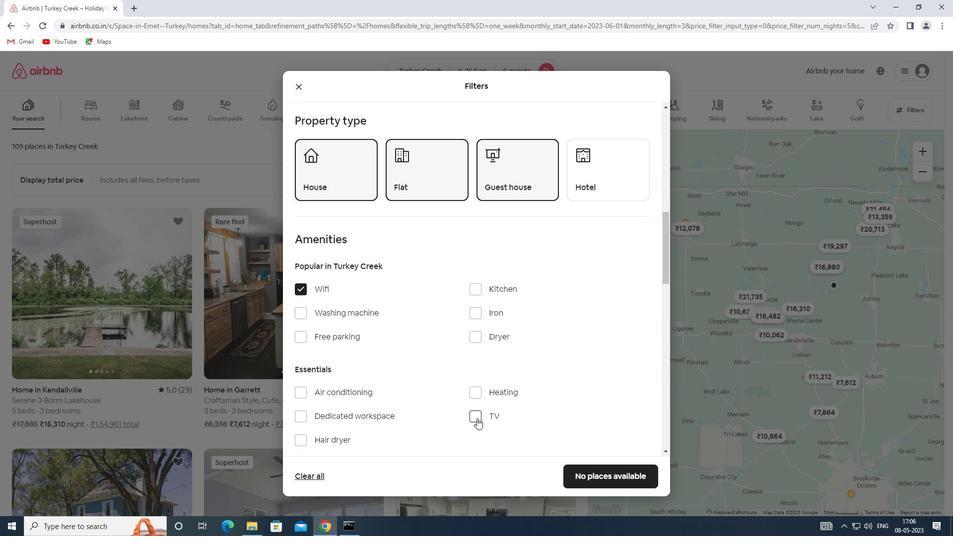 
Action: Mouse pressed left at (477, 417)
Screenshot: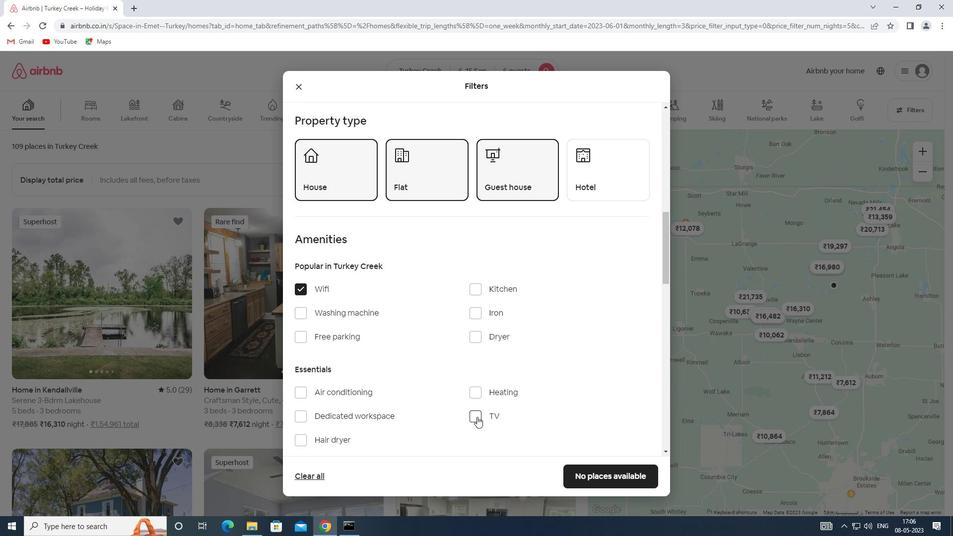 
Action: Mouse moved to (299, 341)
Screenshot: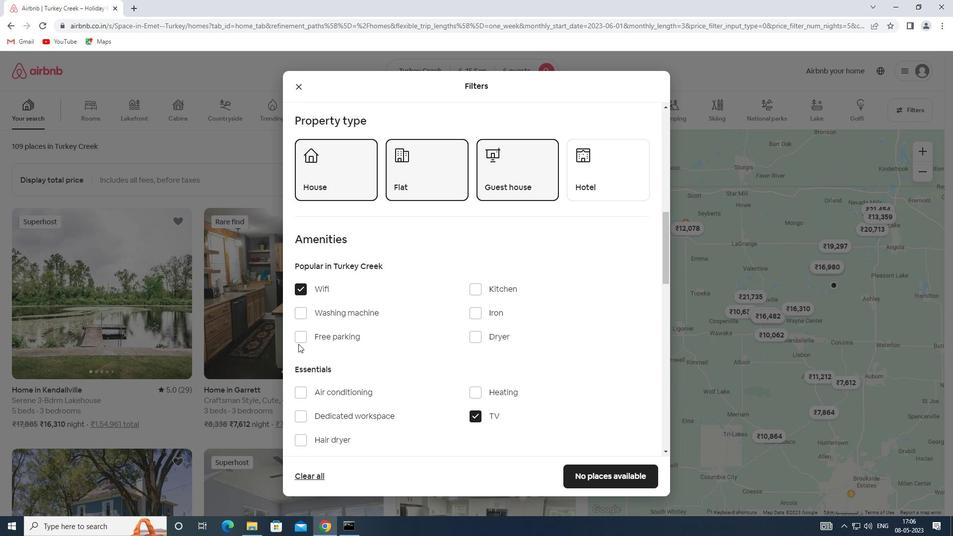 
Action: Mouse pressed left at (299, 341)
Screenshot: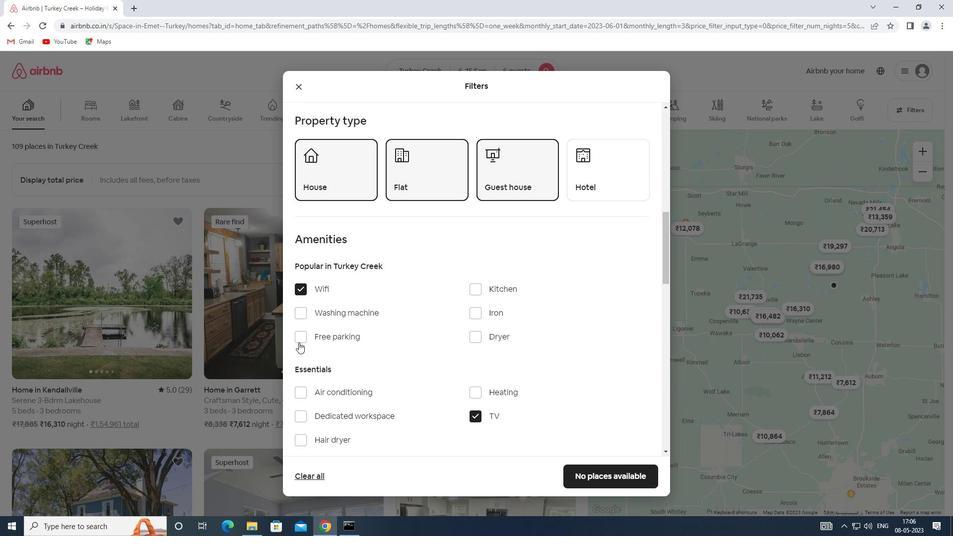 
Action: Mouse moved to (331, 388)
Screenshot: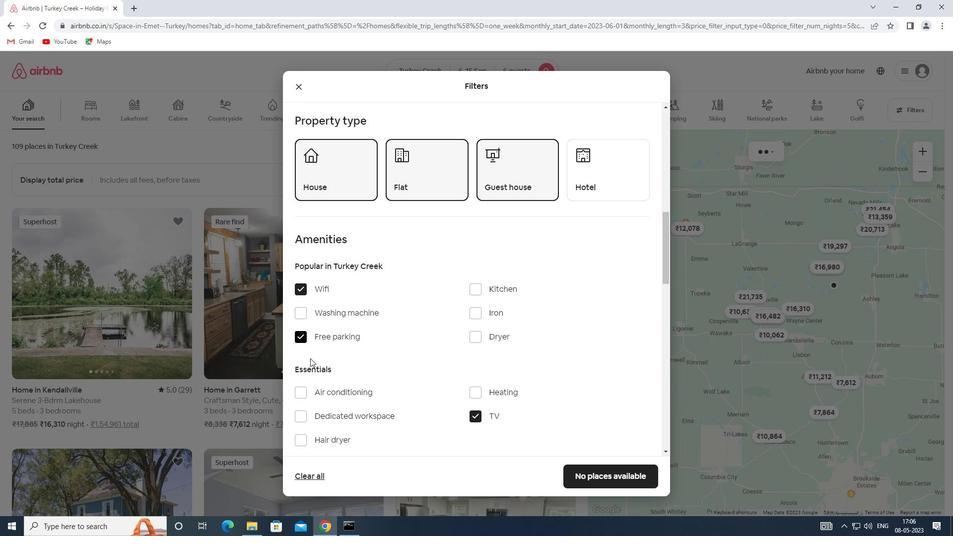 
Action: Mouse scrolled (331, 388) with delta (0, 0)
Screenshot: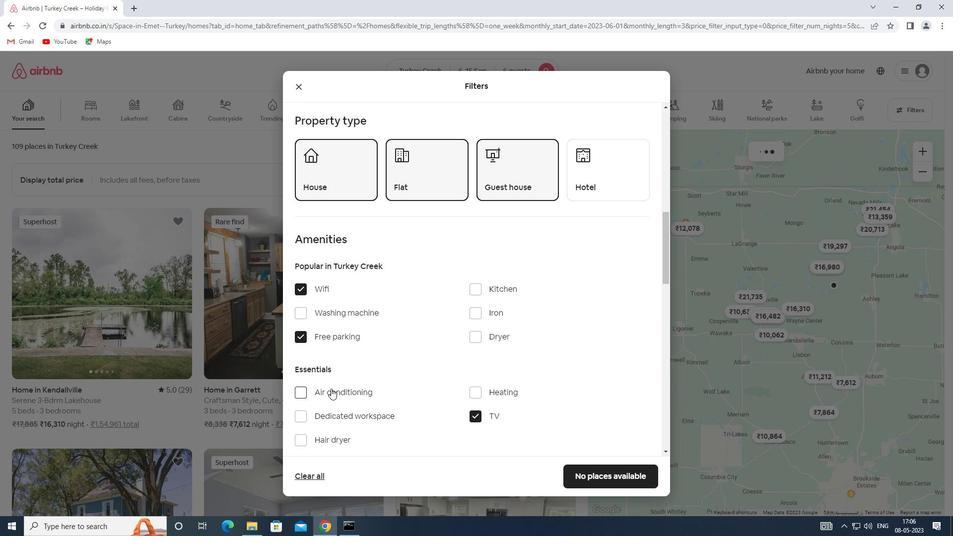 
Action: Mouse scrolled (331, 388) with delta (0, 0)
Screenshot: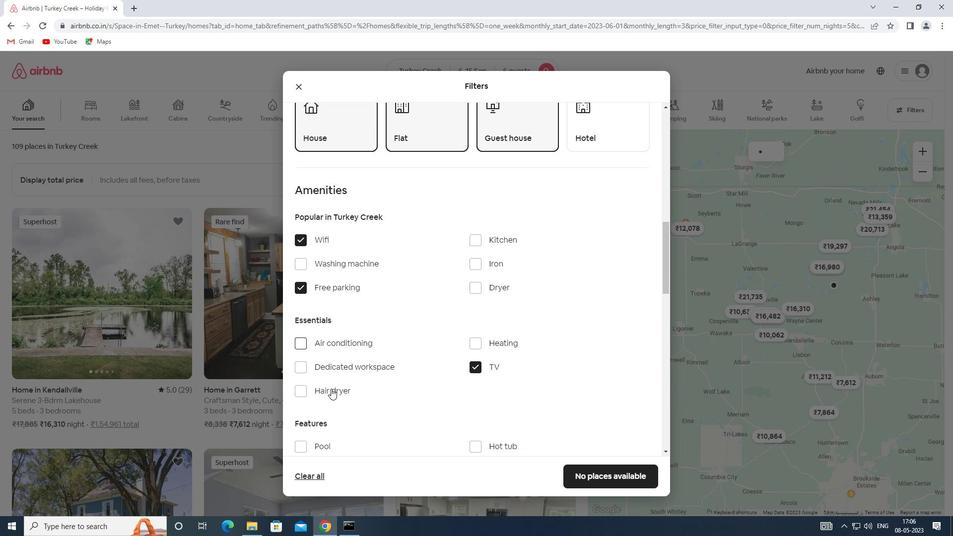
Action: Mouse scrolled (331, 388) with delta (0, 0)
Screenshot: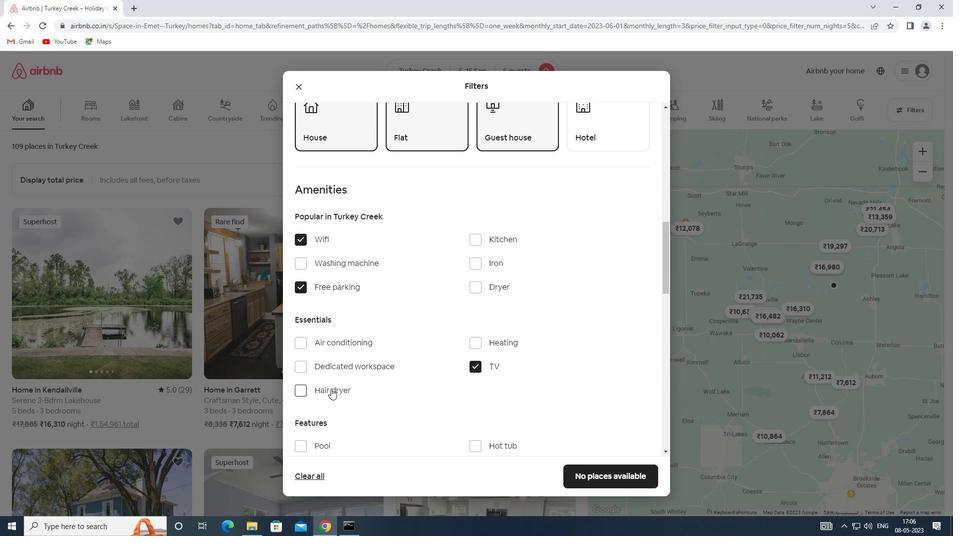 
Action: Mouse scrolled (331, 388) with delta (0, 0)
Screenshot: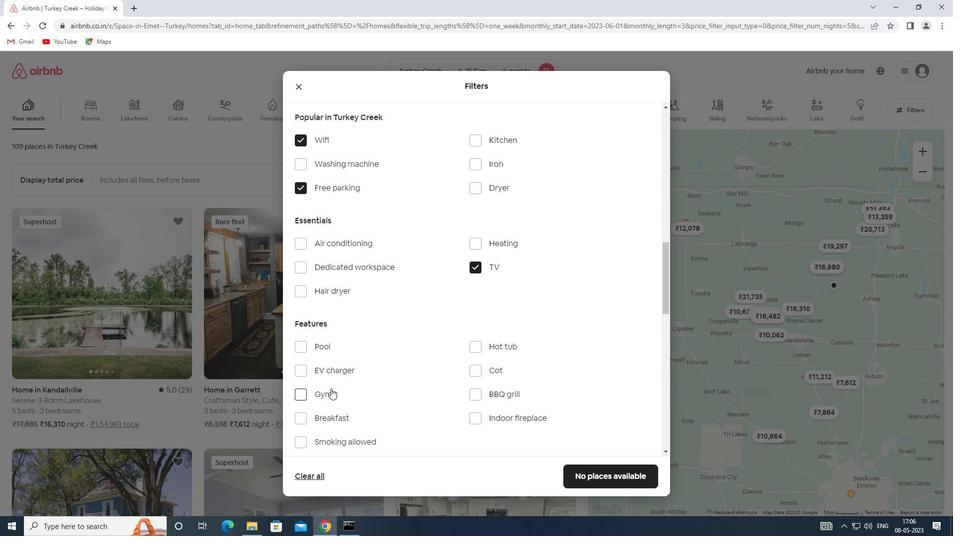 
Action: Mouse moved to (299, 345)
Screenshot: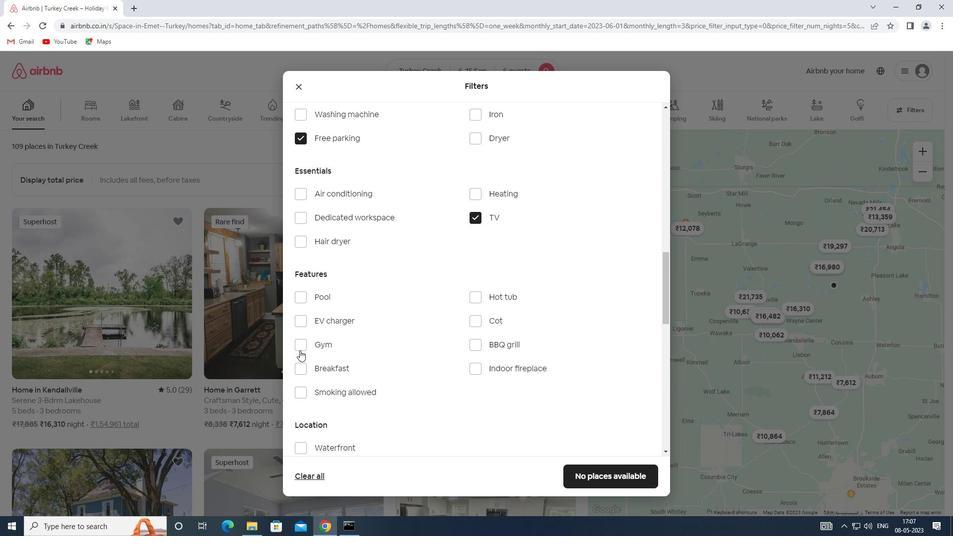 
Action: Mouse pressed left at (299, 345)
Screenshot: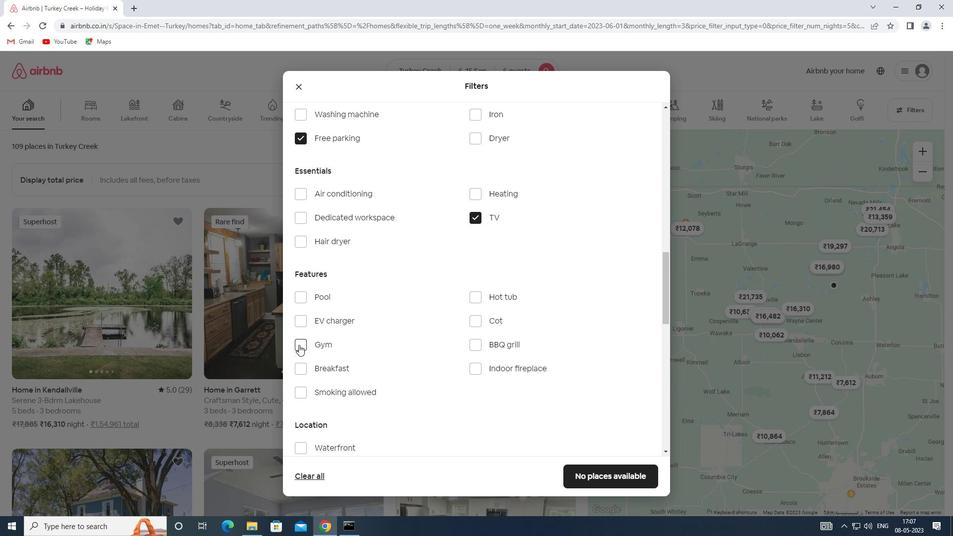 
Action: Mouse moved to (298, 368)
Screenshot: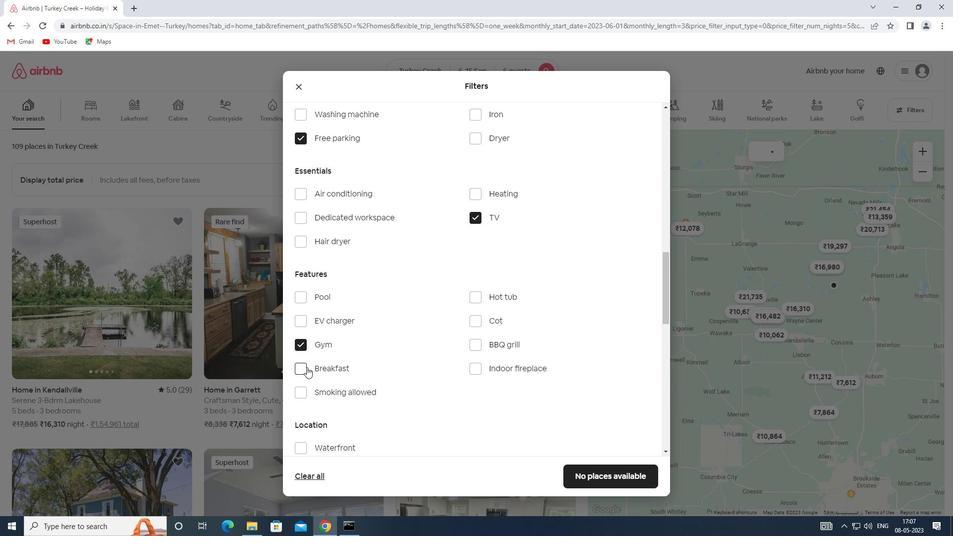 
Action: Mouse pressed left at (298, 368)
Screenshot: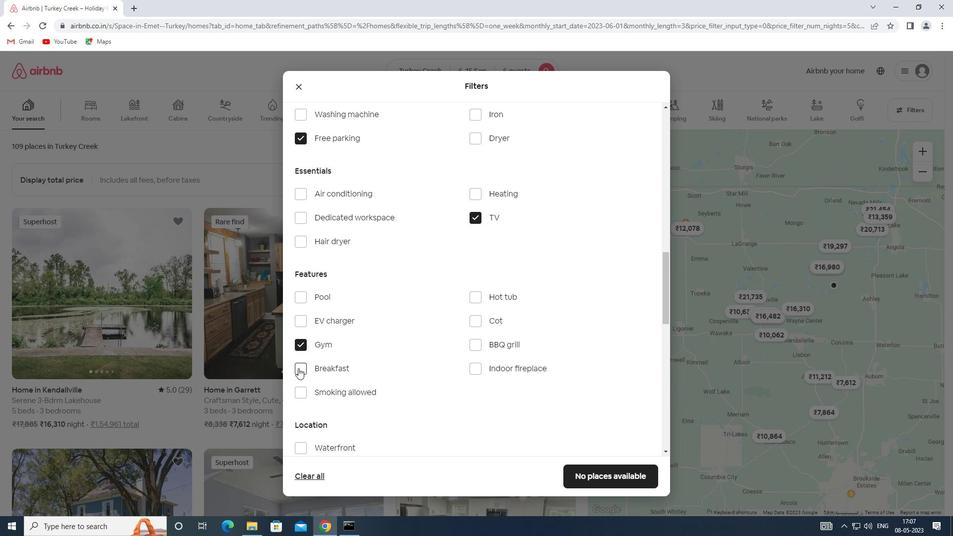 
Action: Mouse moved to (342, 388)
Screenshot: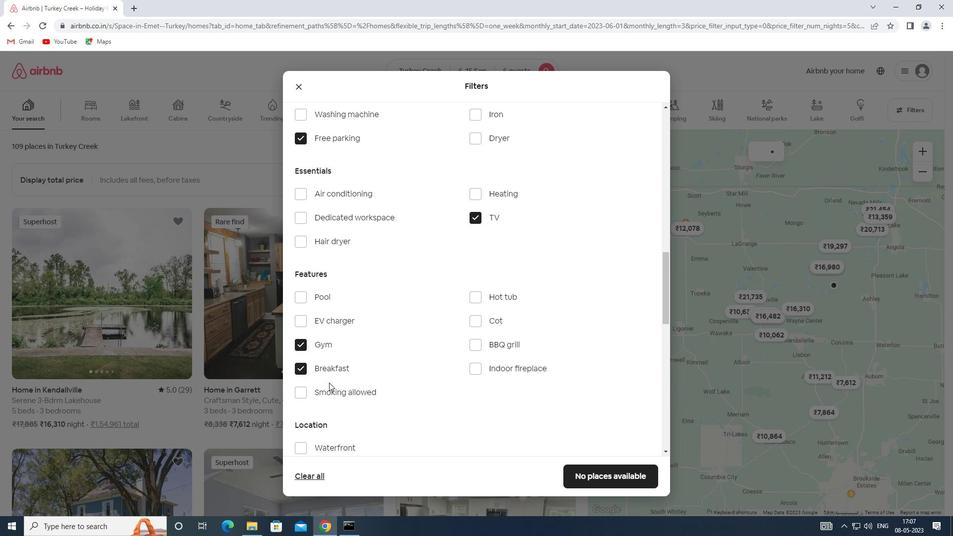 
Action: Mouse scrolled (342, 388) with delta (0, 0)
Screenshot: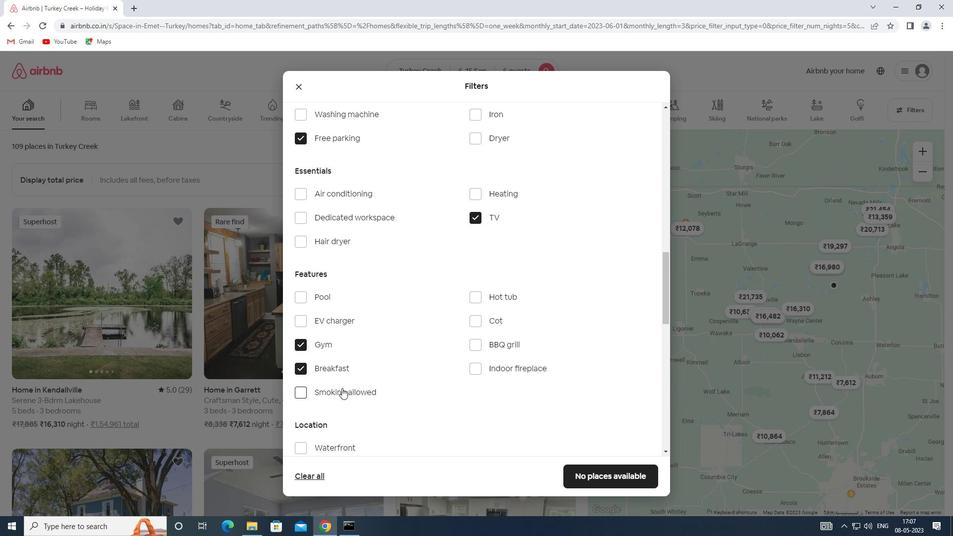 
Action: Mouse scrolled (342, 388) with delta (0, 0)
Screenshot: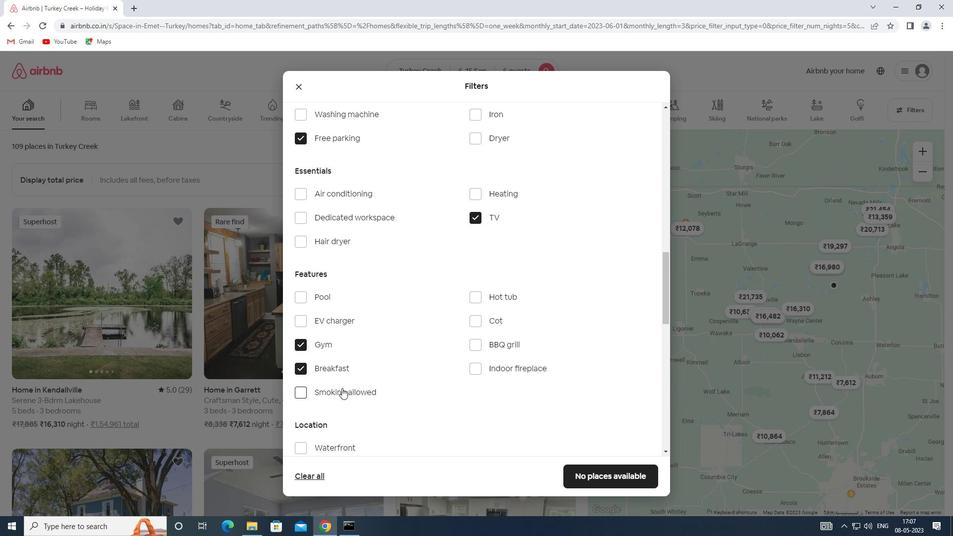 
Action: Mouse scrolled (342, 388) with delta (0, 0)
Screenshot: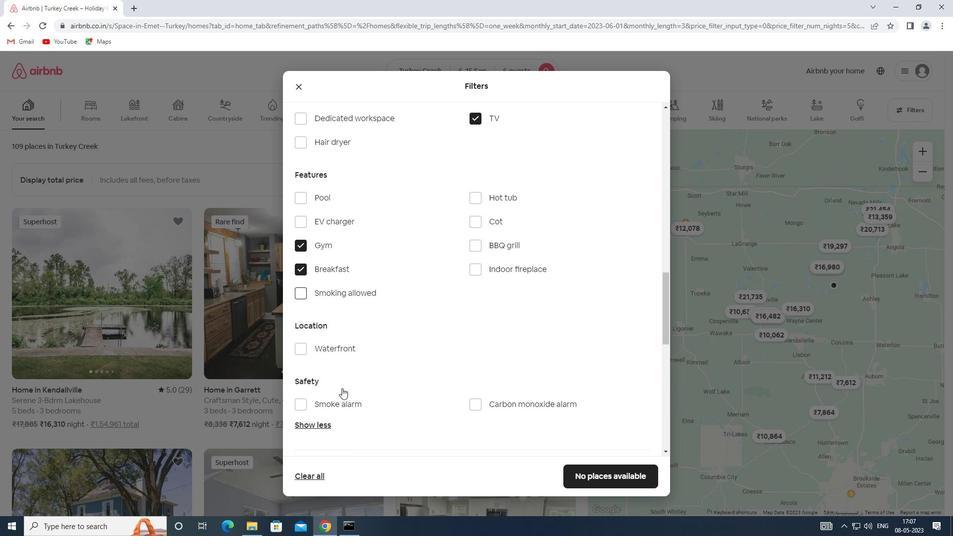 
Action: Mouse scrolled (342, 388) with delta (0, 0)
Screenshot: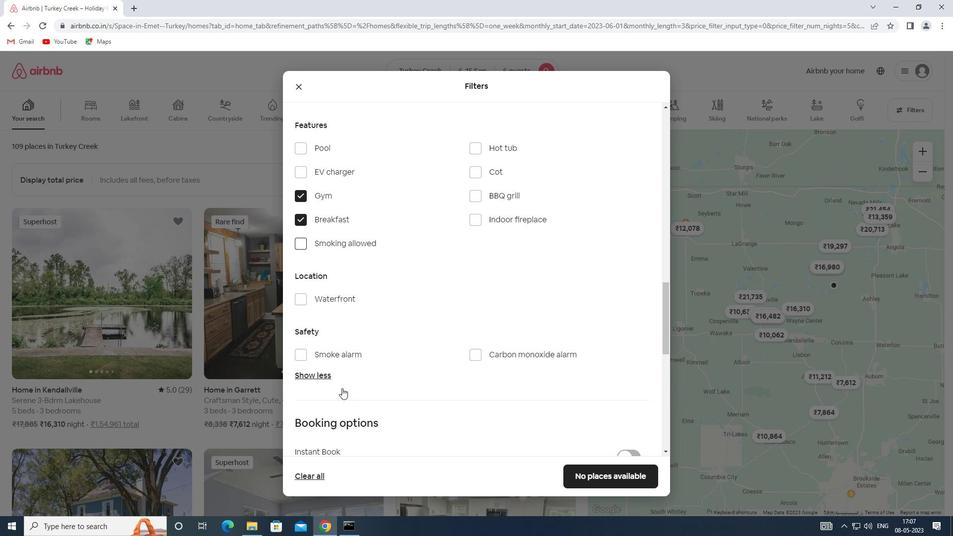
Action: Mouse scrolled (342, 388) with delta (0, 0)
Screenshot: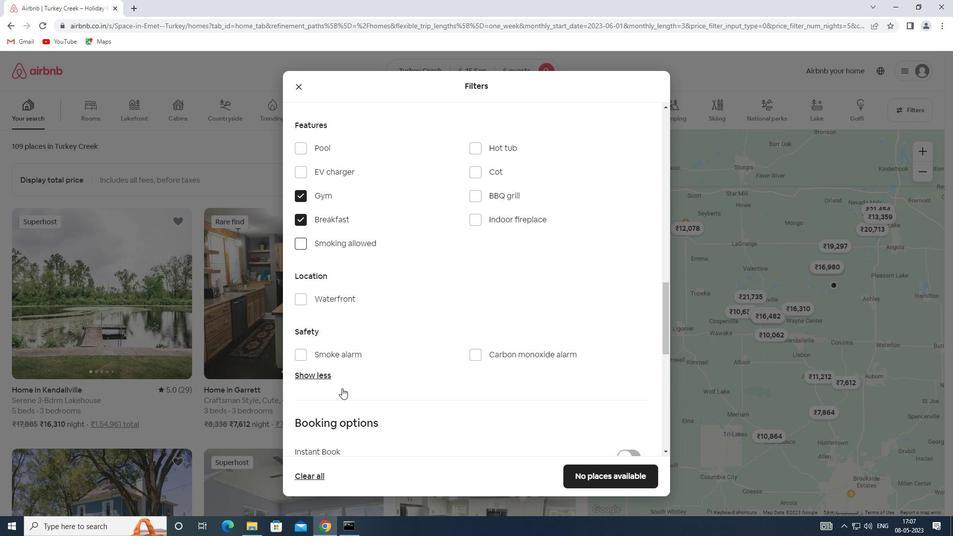 
Action: Mouse scrolled (342, 388) with delta (0, 0)
Screenshot: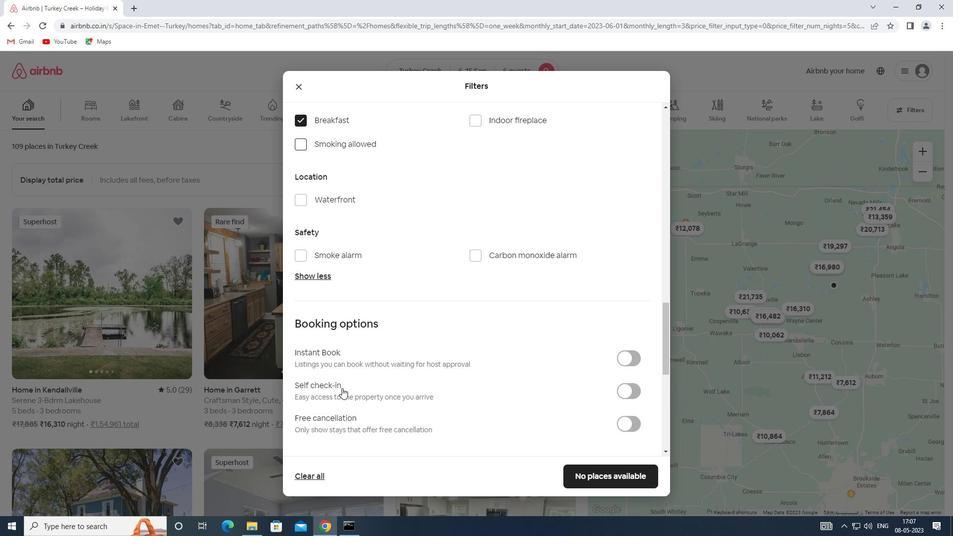 
Action: Mouse scrolled (342, 388) with delta (0, 0)
Screenshot: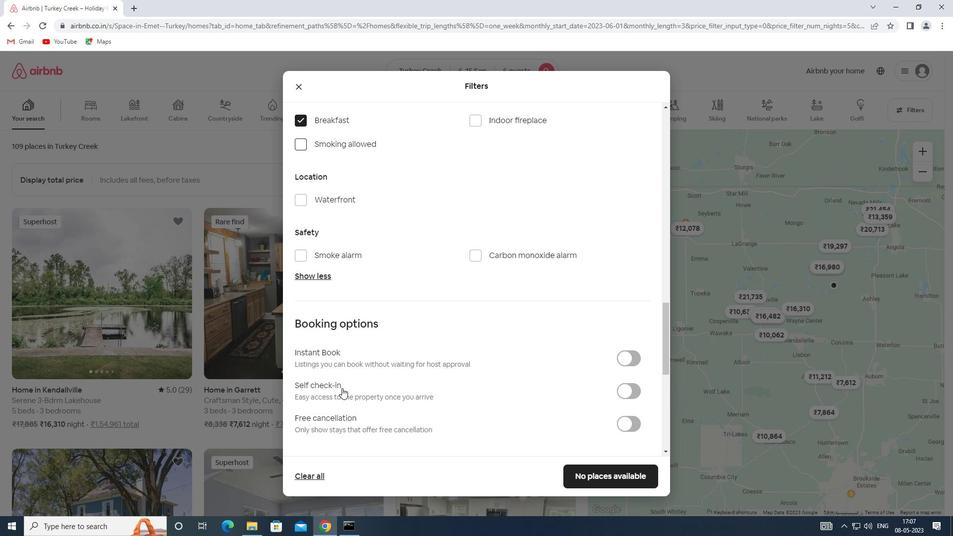 
Action: Mouse moved to (626, 290)
Screenshot: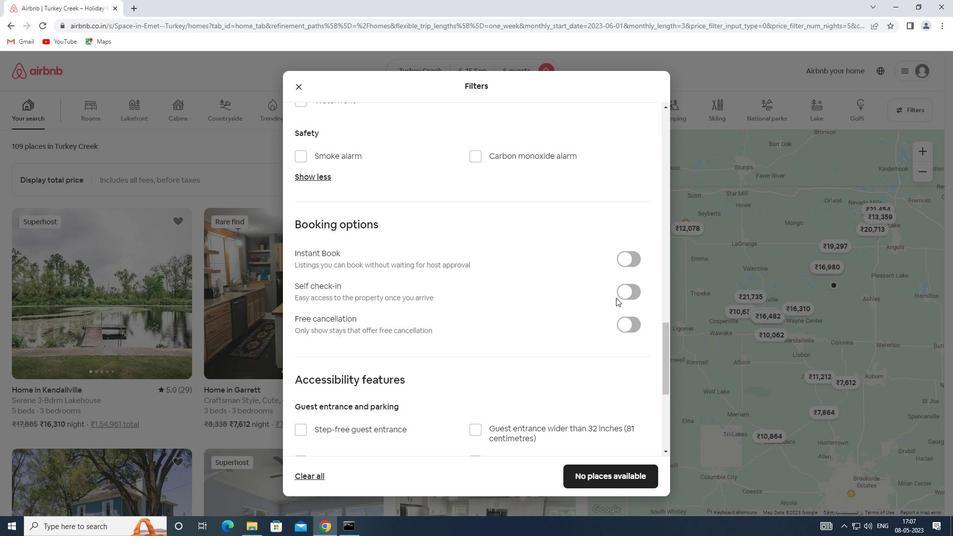 
Action: Mouse pressed left at (626, 290)
Screenshot: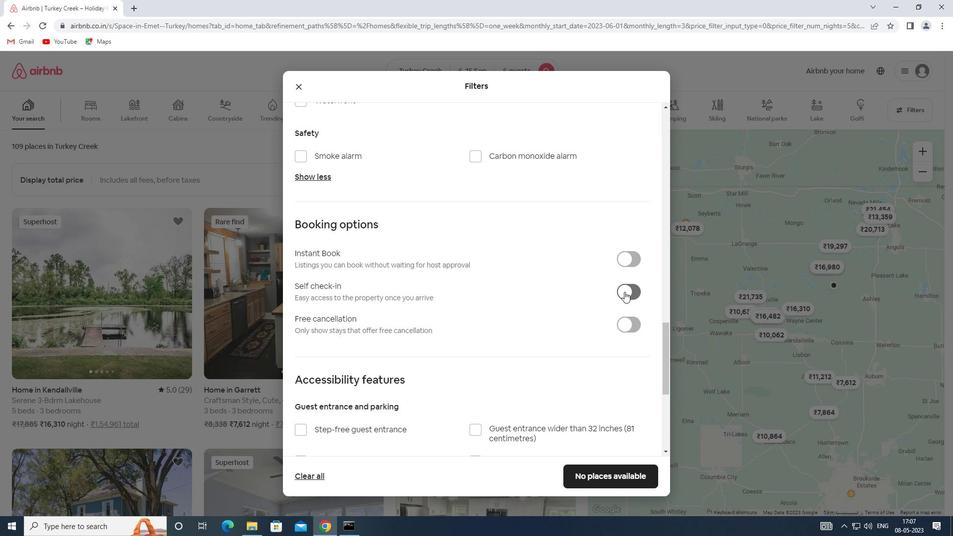 
Action: Mouse moved to (364, 379)
Screenshot: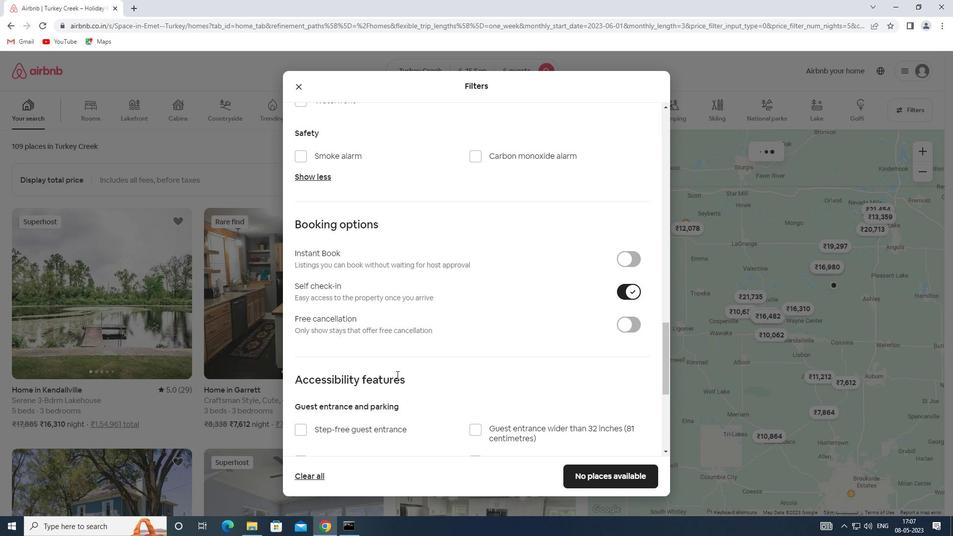 
Action: Mouse scrolled (364, 379) with delta (0, 0)
Screenshot: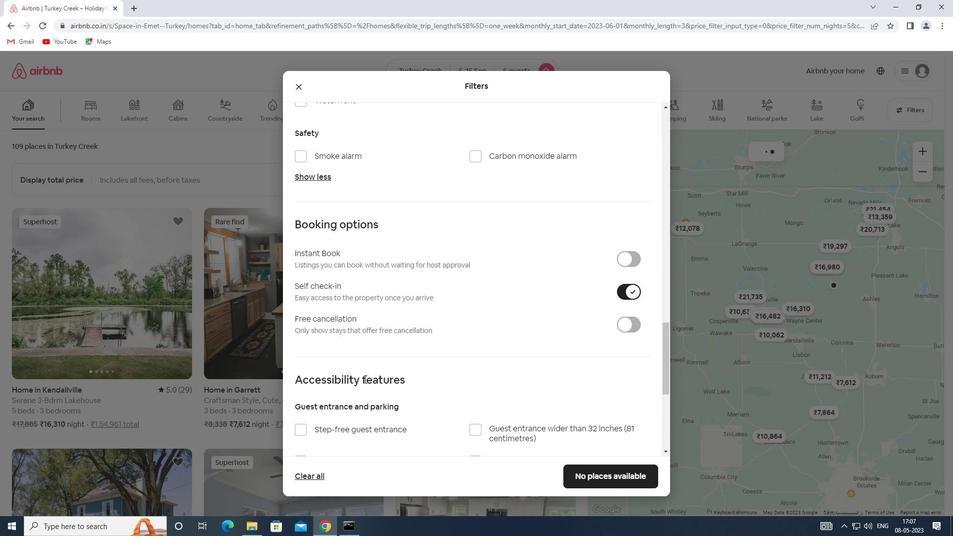 
Action: Mouse scrolled (364, 379) with delta (0, 0)
Screenshot: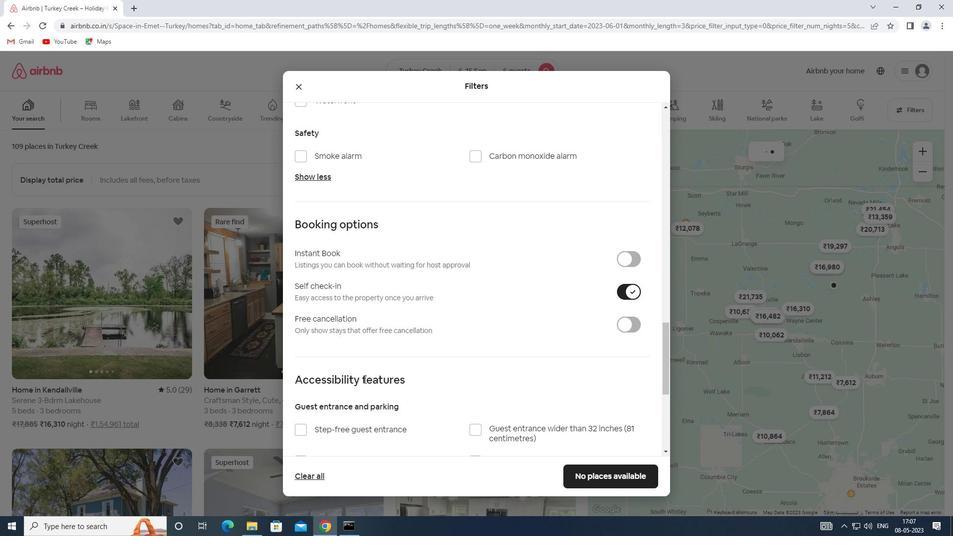 
Action: Mouse moved to (363, 379)
Screenshot: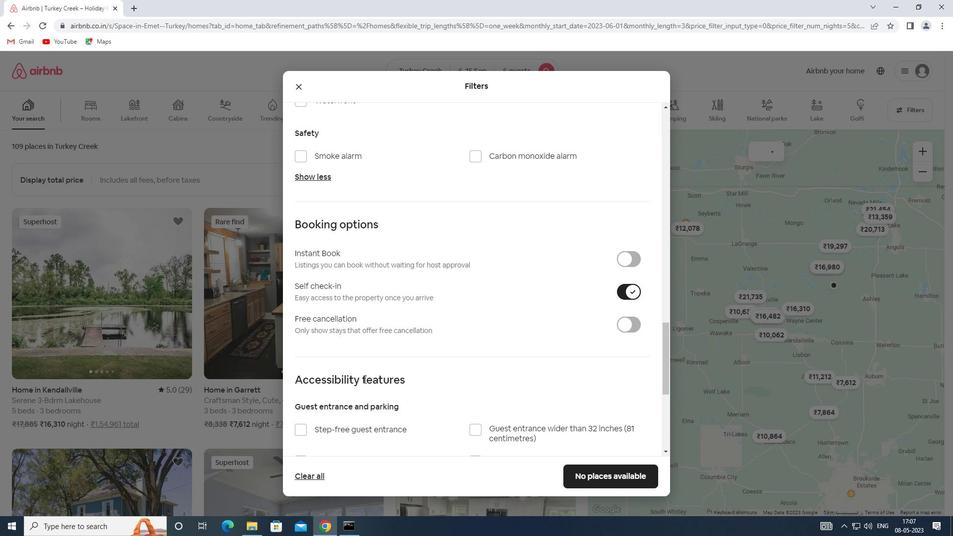 
Action: Mouse scrolled (363, 379) with delta (0, 0)
Screenshot: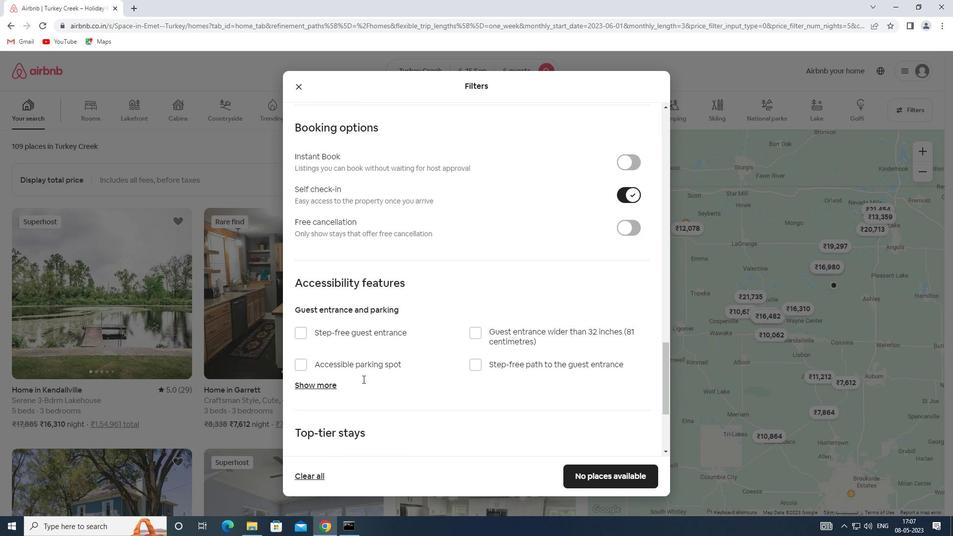 
Action: Mouse scrolled (363, 379) with delta (0, 0)
Screenshot: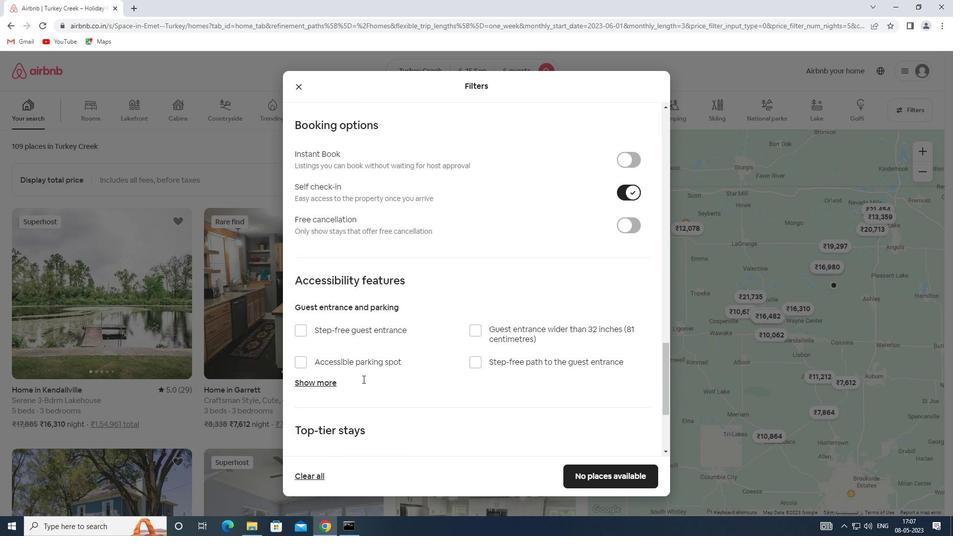 
Action: Mouse scrolled (363, 379) with delta (0, 0)
Screenshot: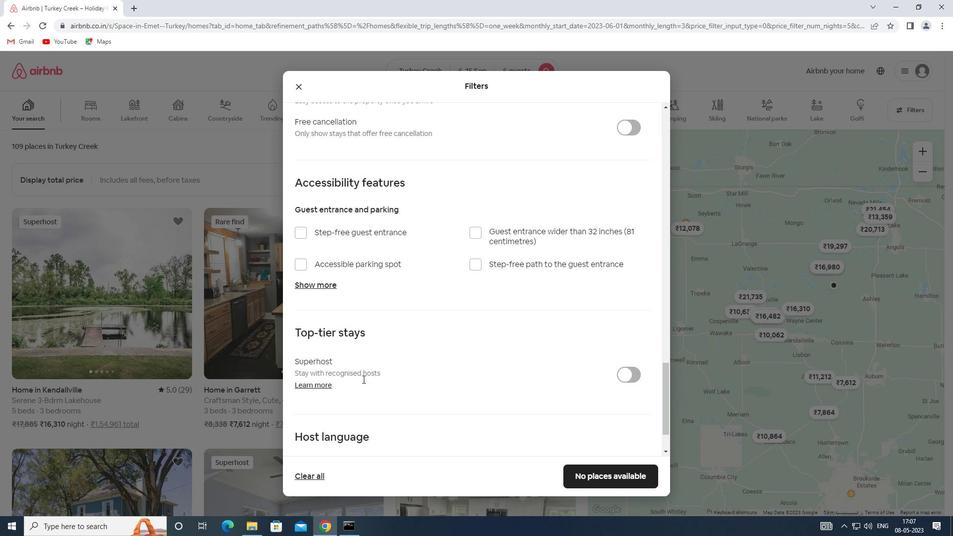 
Action: Mouse scrolled (363, 379) with delta (0, 0)
Screenshot: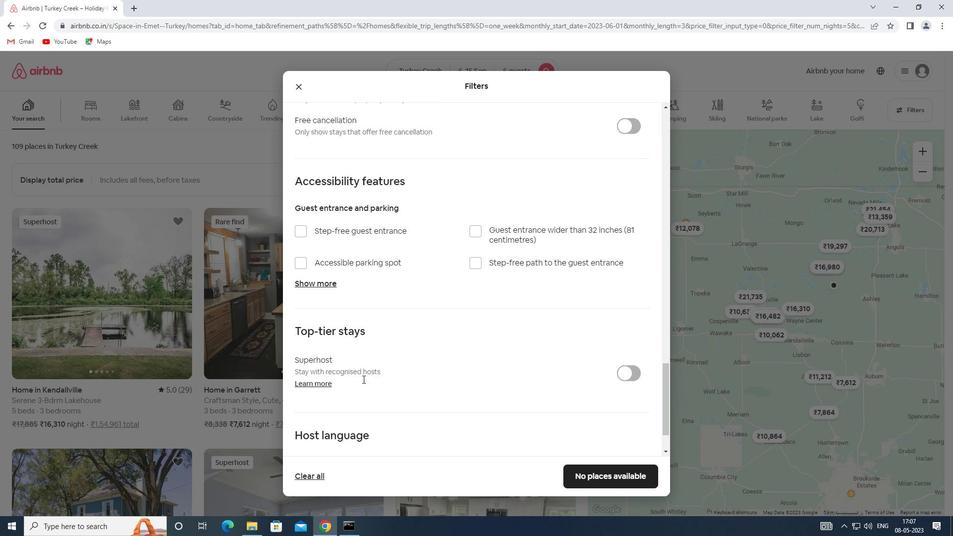 
Action: Mouse scrolled (363, 379) with delta (0, 0)
Screenshot: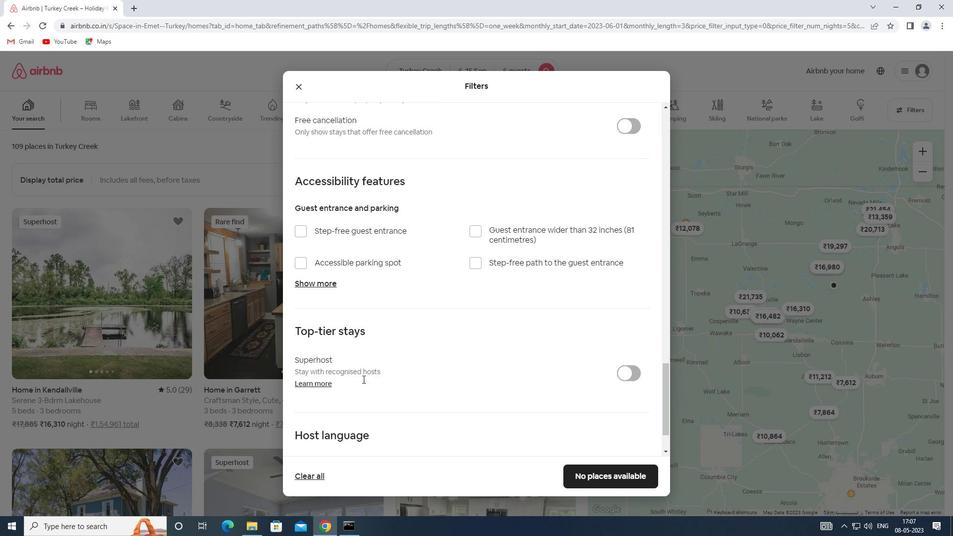 
Action: Mouse moved to (332, 399)
Screenshot: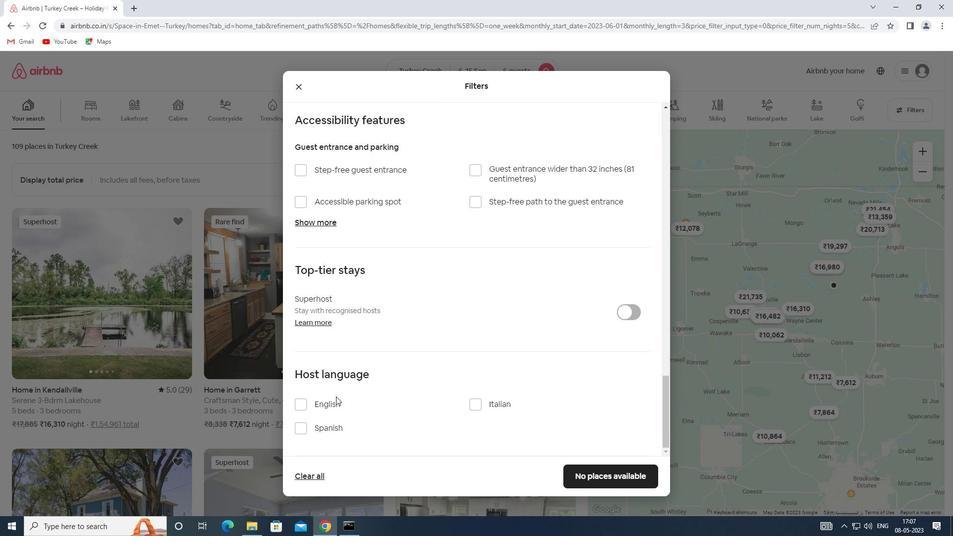 
Action: Mouse pressed left at (332, 399)
Screenshot: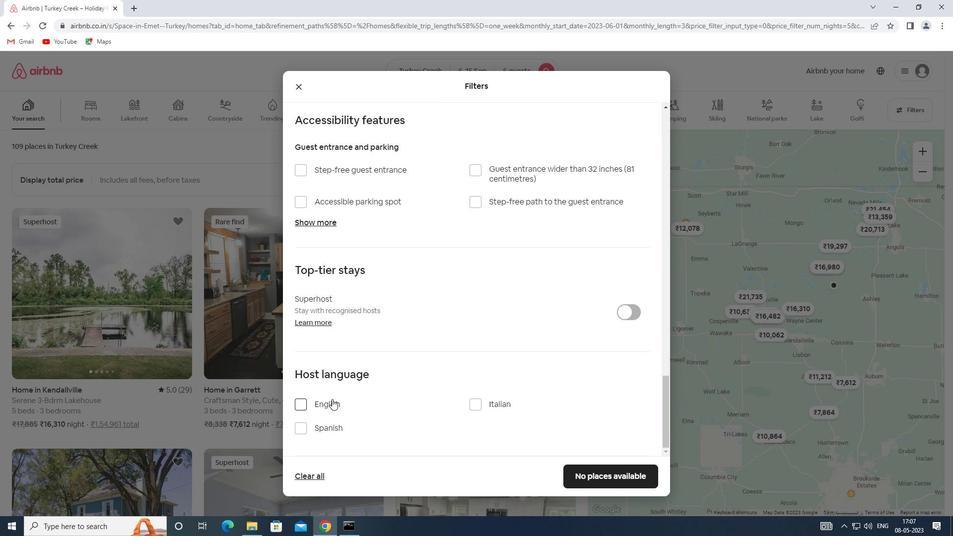 
Action: Mouse moved to (620, 472)
Screenshot: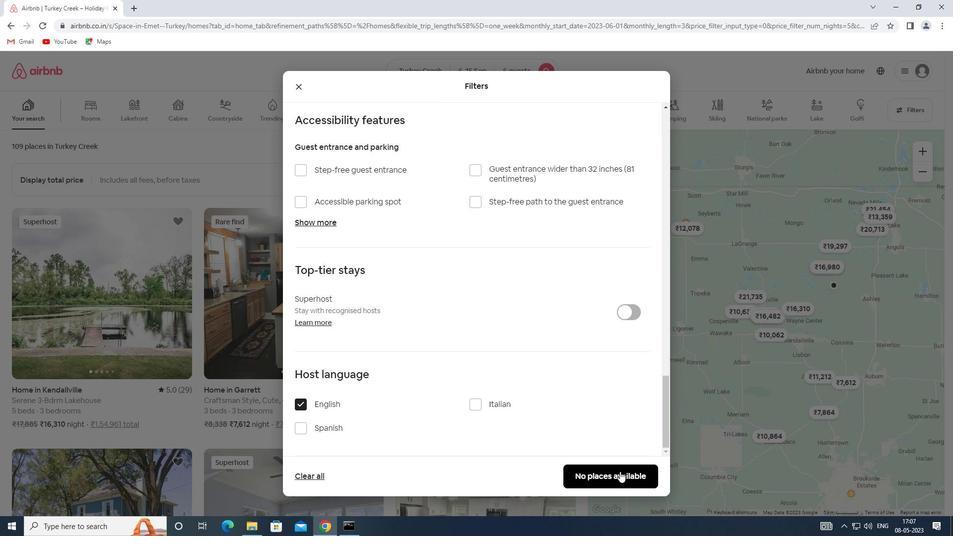 
Action: Mouse pressed left at (620, 472)
Screenshot: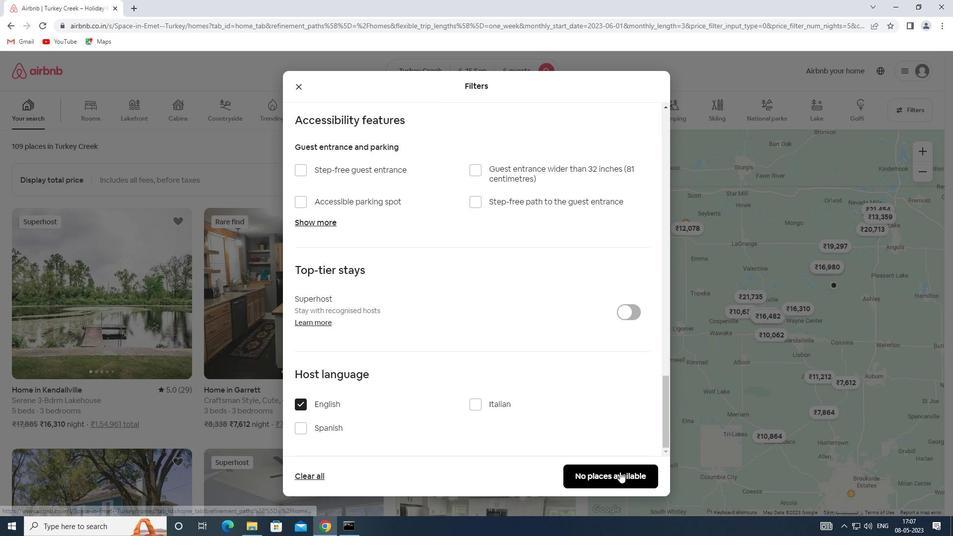 
